 Task: Find connections with filter location Cruz Alta with filter topic #economicswith filter profile language English with filter current company ICICI Bank with filter school Smt.Kashibai Navale college of Engineering with filter industry Retail Art Supplies with filter service category Financial Planning with filter keywords title Preschool Teacher
Action: Mouse moved to (508, 99)
Screenshot: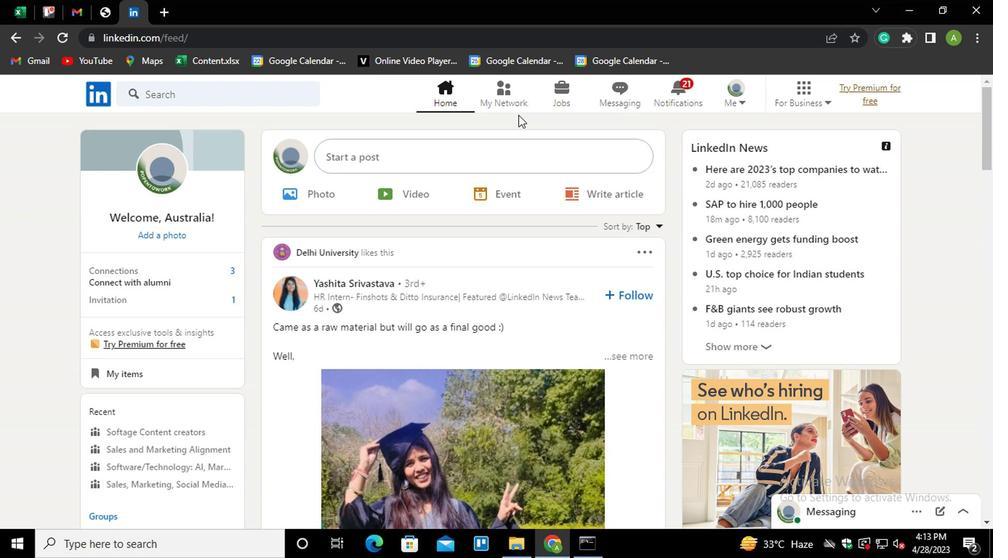 
Action: Mouse pressed left at (508, 99)
Screenshot: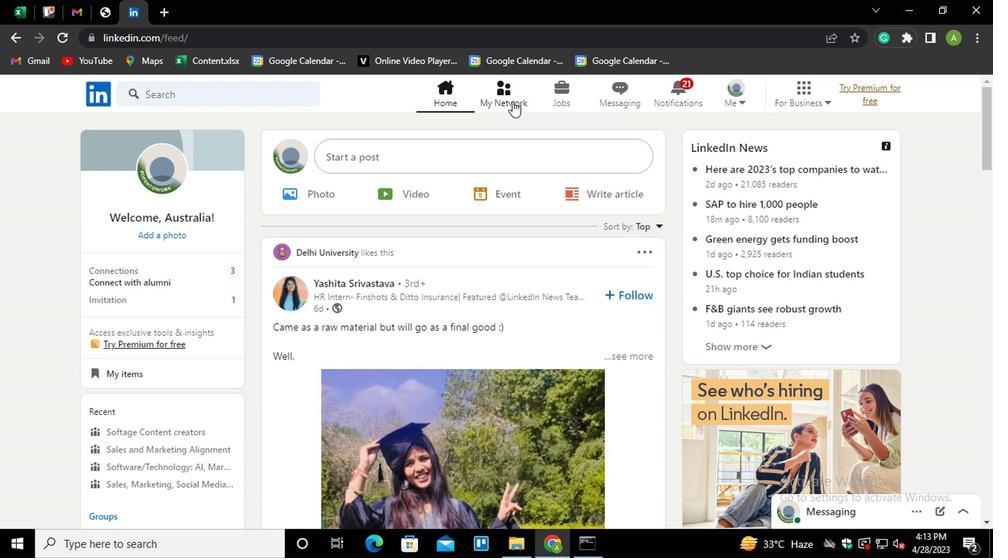 
Action: Mouse moved to (173, 169)
Screenshot: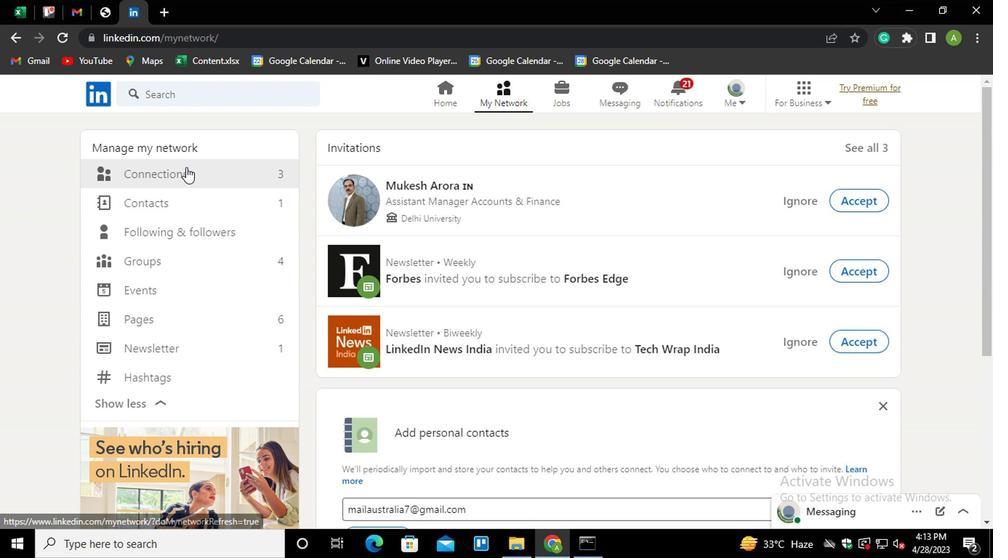 
Action: Mouse pressed left at (173, 169)
Screenshot: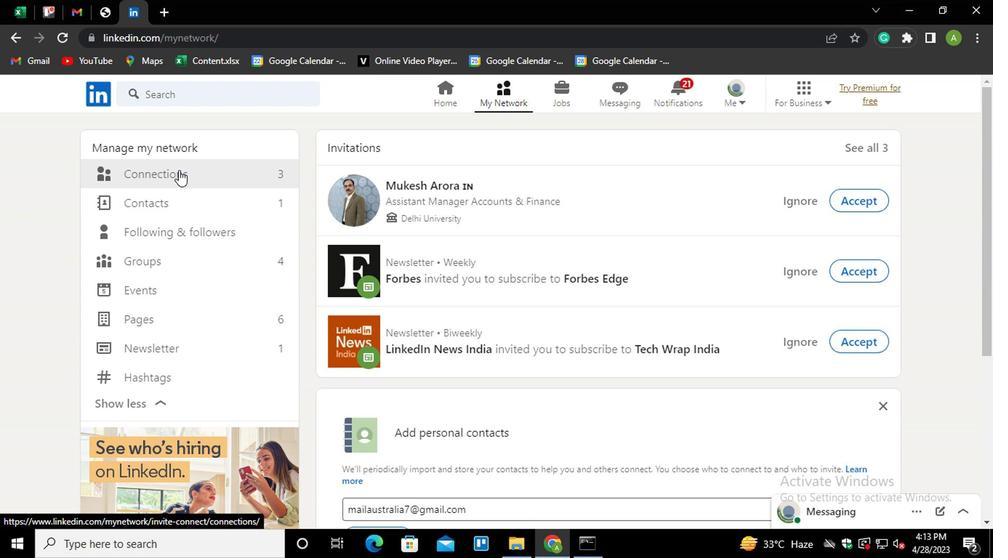 
Action: Mouse moved to (576, 175)
Screenshot: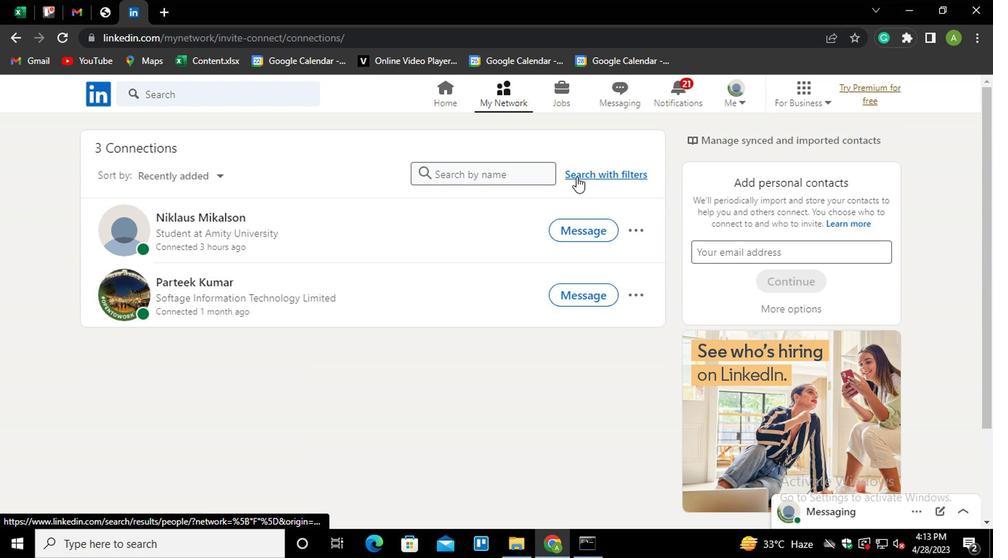 
Action: Mouse pressed left at (576, 175)
Screenshot: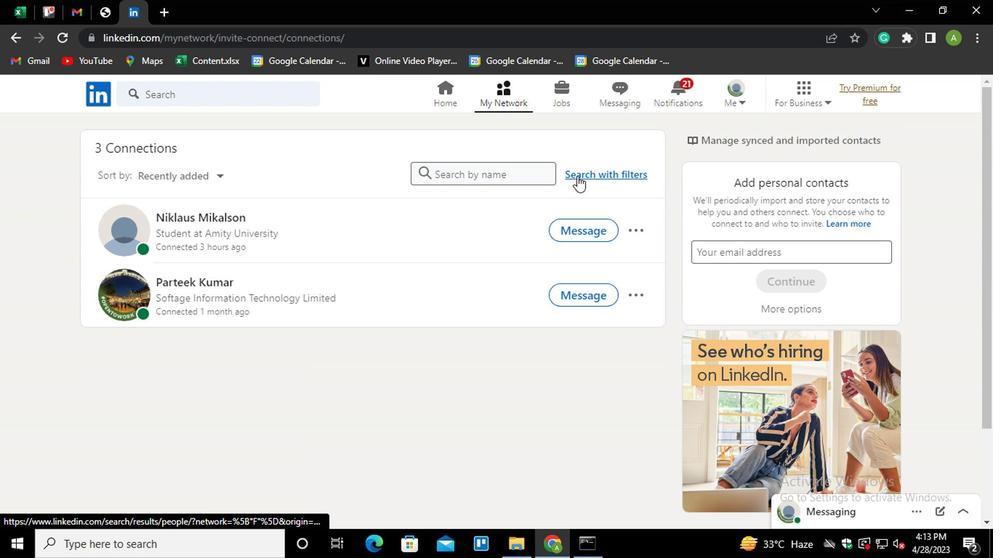
Action: Mouse moved to (541, 134)
Screenshot: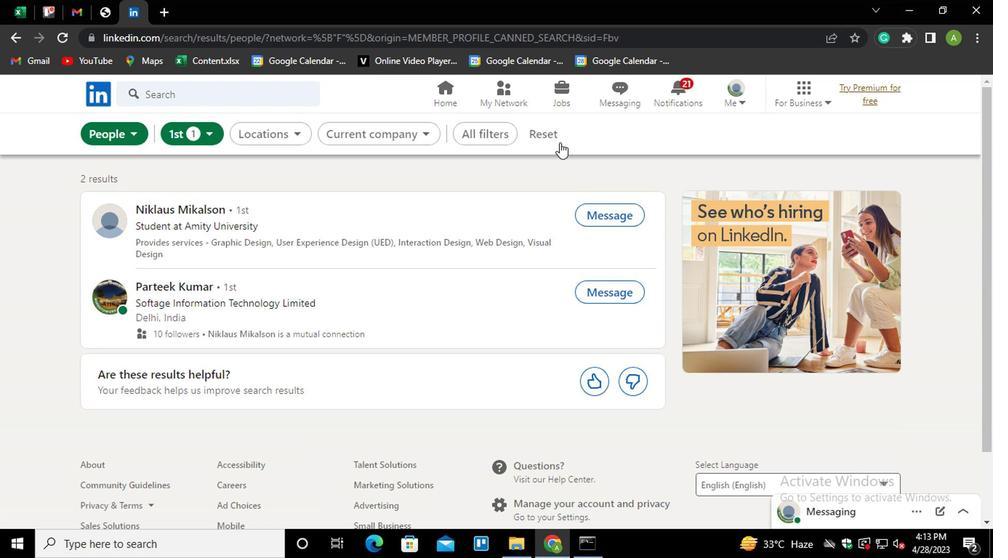 
Action: Mouse pressed left at (541, 134)
Screenshot: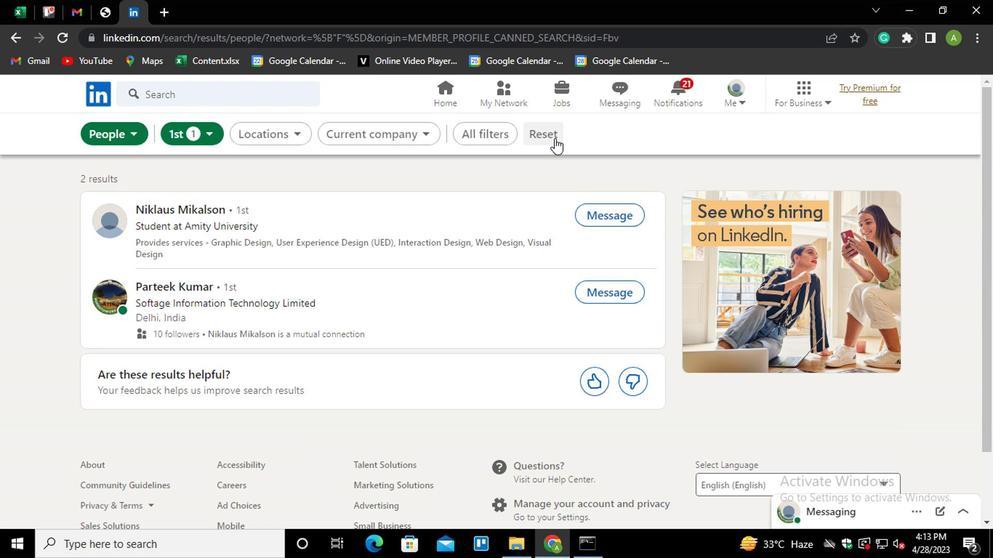
Action: Mouse moved to (499, 126)
Screenshot: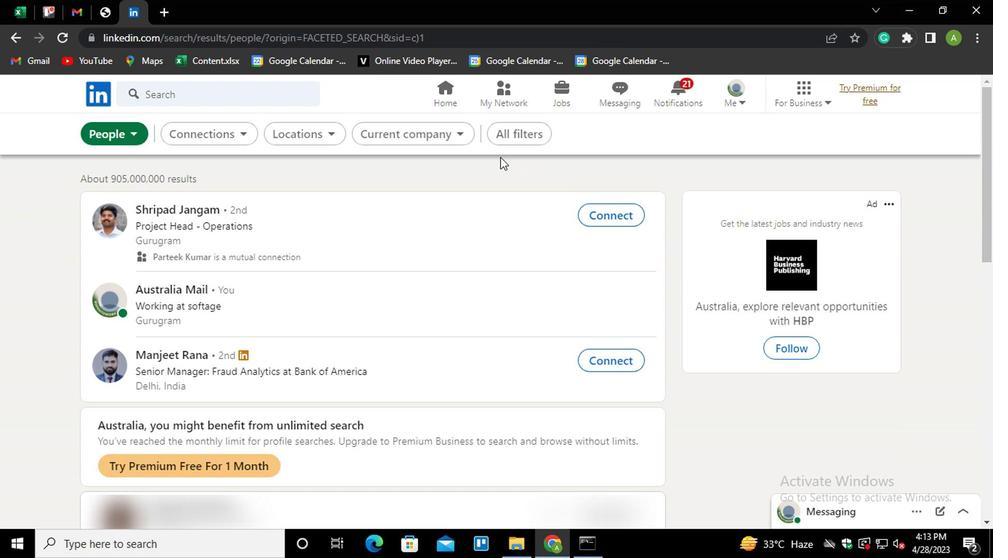 
Action: Mouse pressed left at (499, 126)
Screenshot: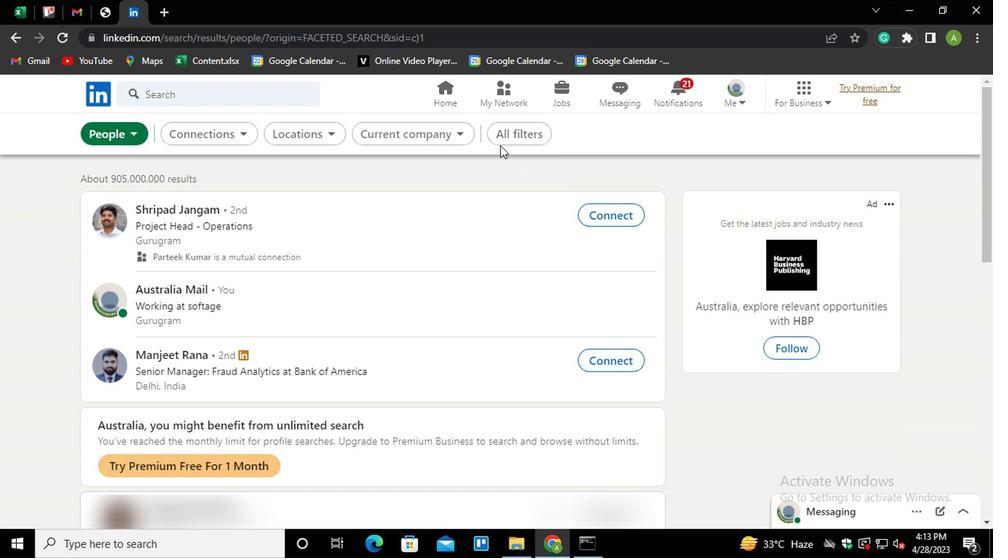 
Action: Mouse moved to (678, 283)
Screenshot: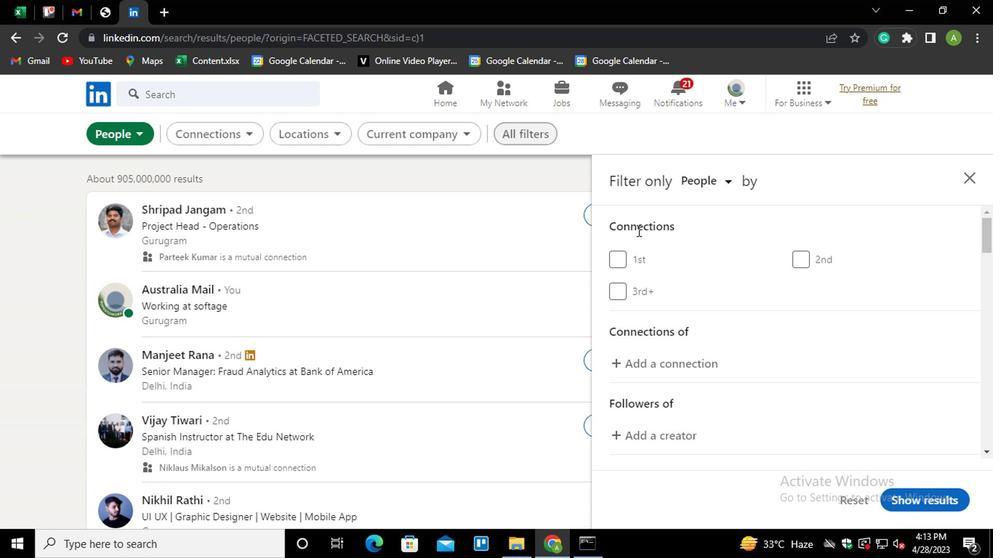 
Action: Mouse scrolled (678, 283) with delta (0, 0)
Screenshot: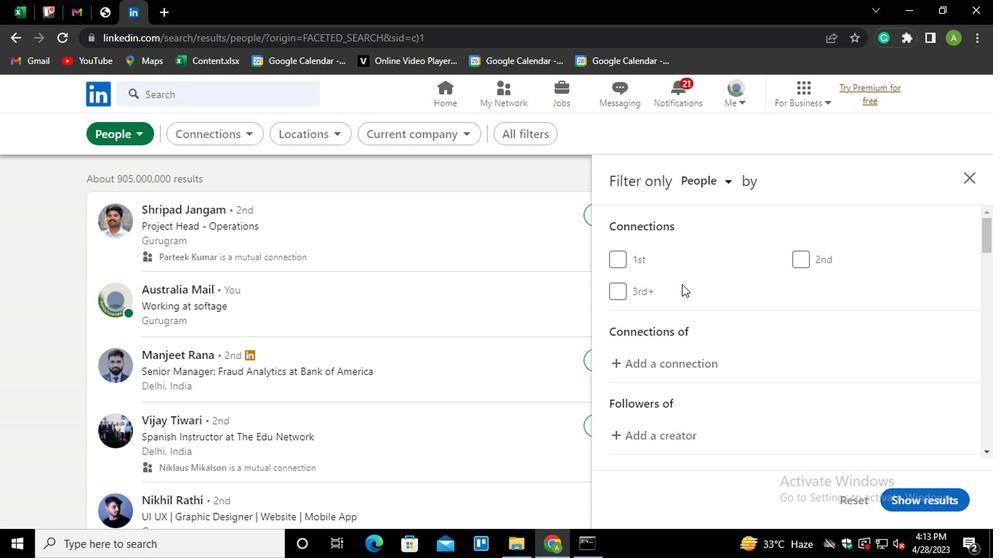 
Action: Mouse scrolled (678, 283) with delta (0, 0)
Screenshot: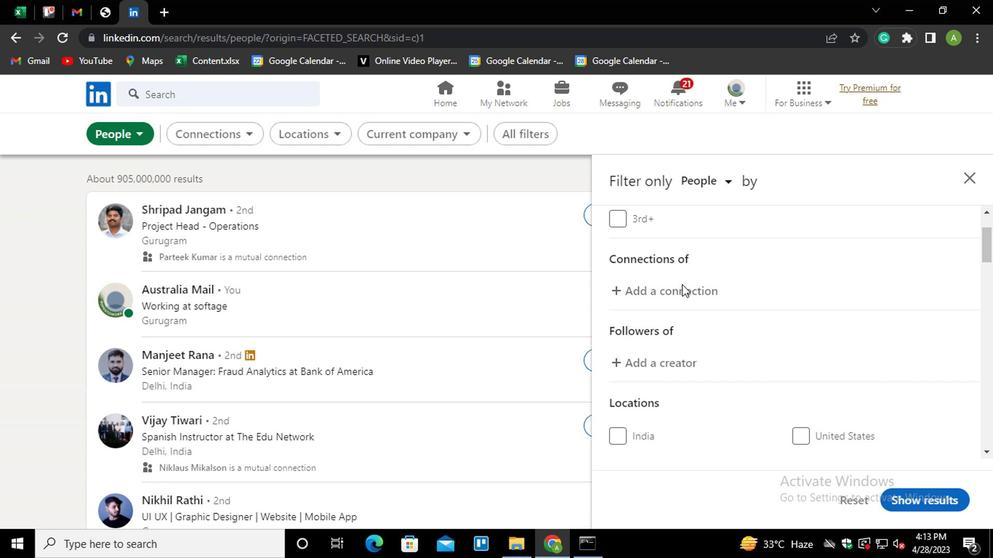 
Action: Mouse scrolled (678, 283) with delta (0, 0)
Screenshot: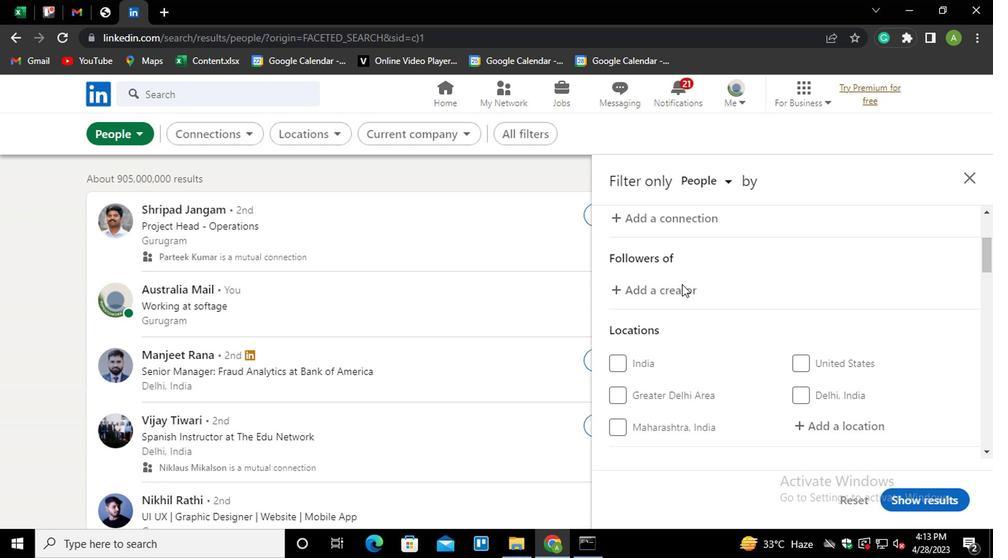 
Action: Mouse scrolled (678, 283) with delta (0, 0)
Screenshot: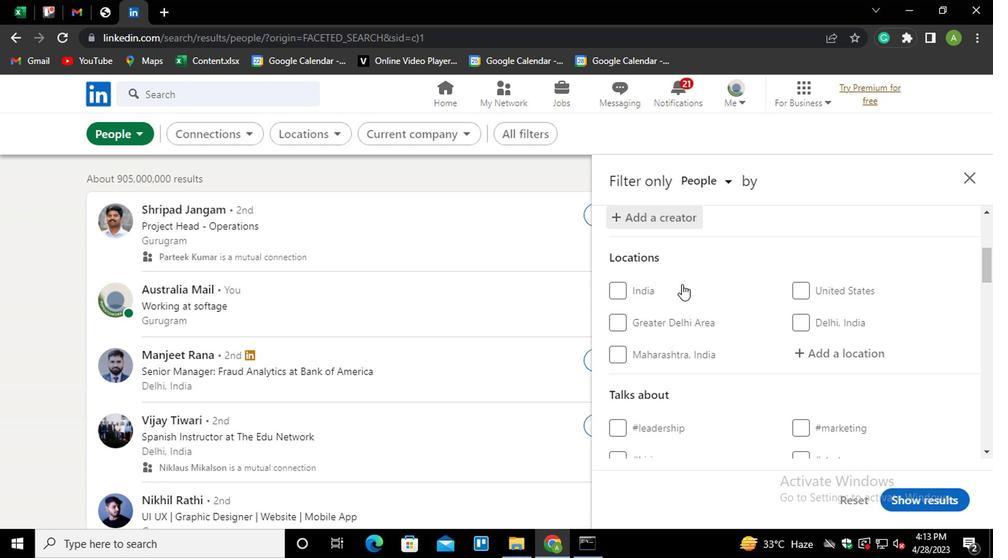 
Action: Mouse moved to (816, 281)
Screenshot: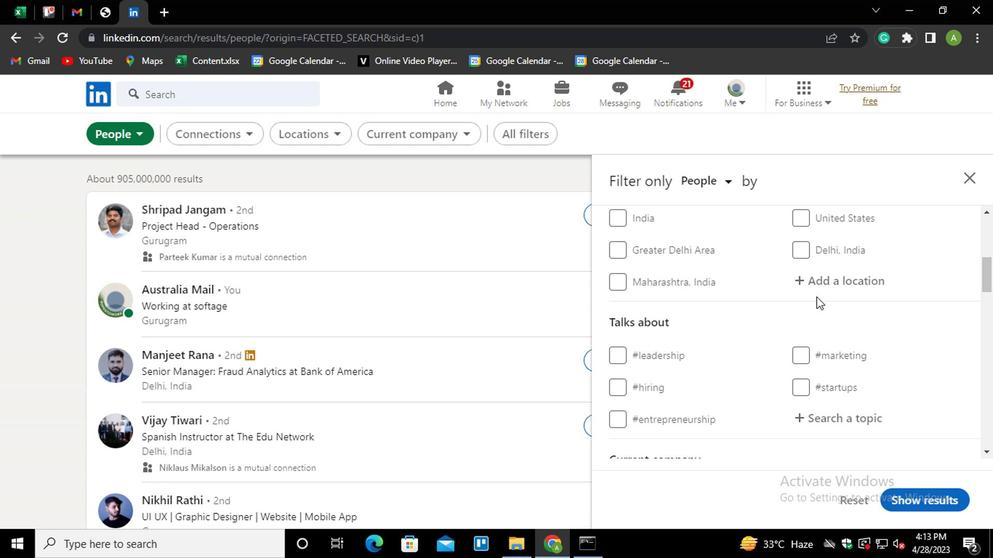 
Action: Mouse pressed left at (816, 281)
Screenshot: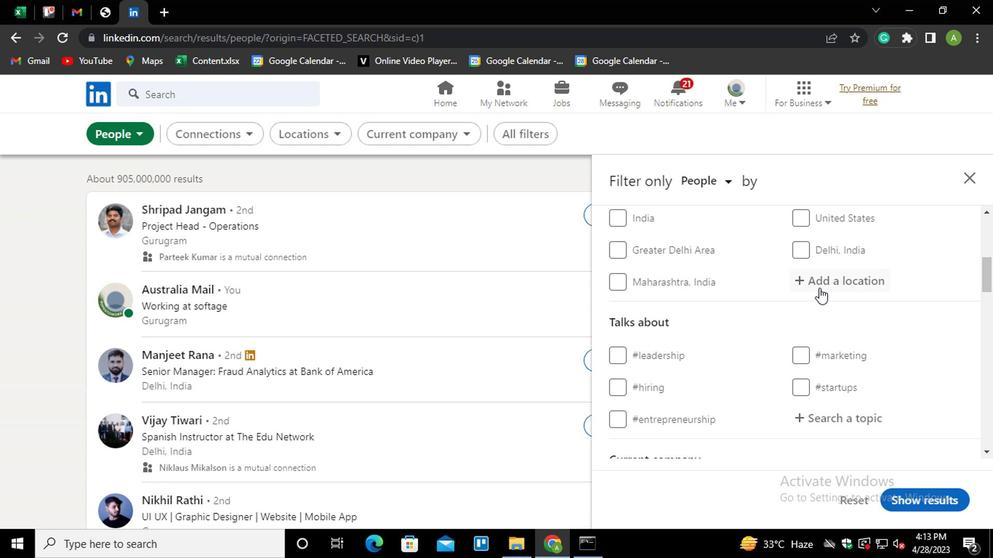 
Action: Mouse moved to (816, 281)
Screenshot: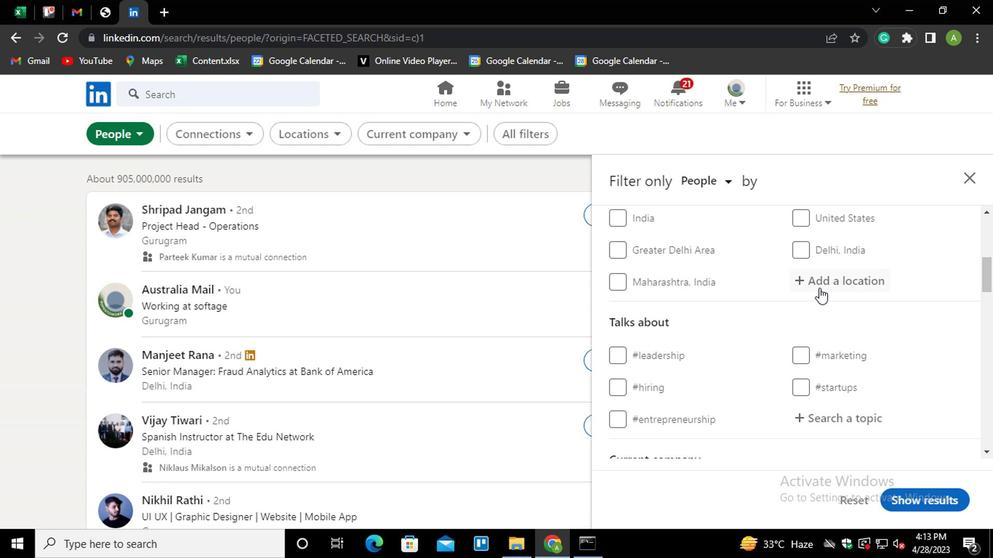
Action: Key pressed <Key.shift>CRUZ<Key.space>ALU<Key.backspace>TA<Key.down><Key.enter>
Screenshot: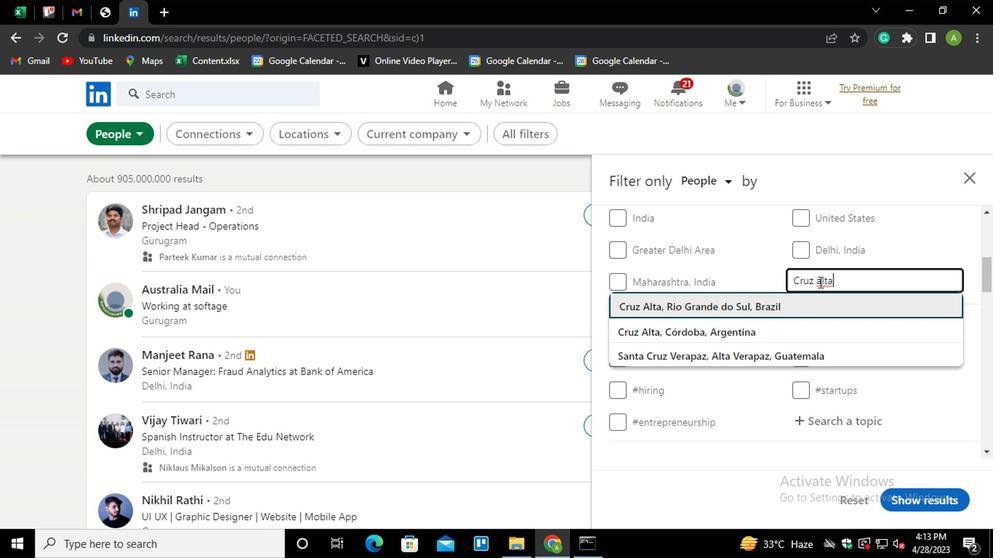 
Action: Mouse scrolled (816, 280) with delta (0, -1)
Screenshot: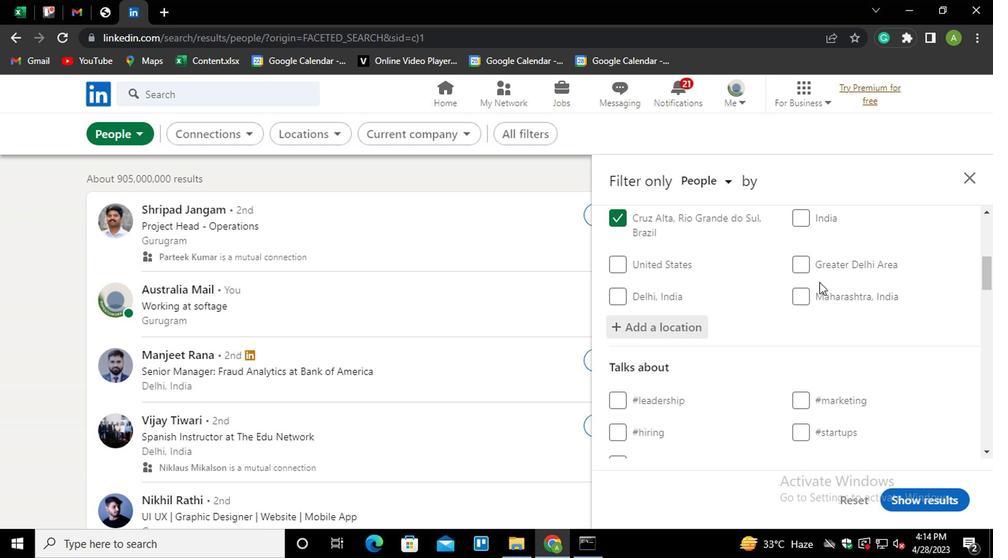 
Action: Mouse moved to (816, 388)
Screenshot: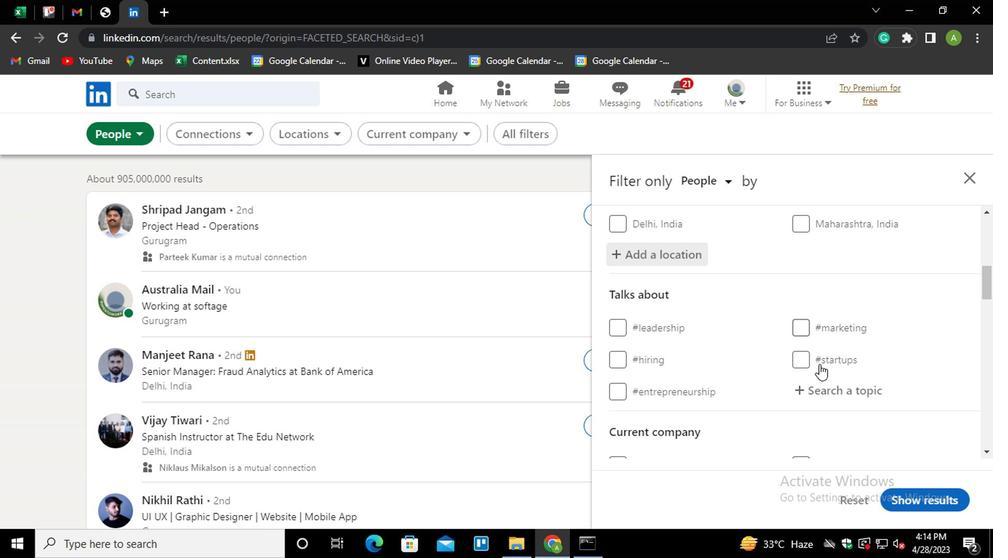 
Action: Mouse pressed left at (816, 388)
Screenshot: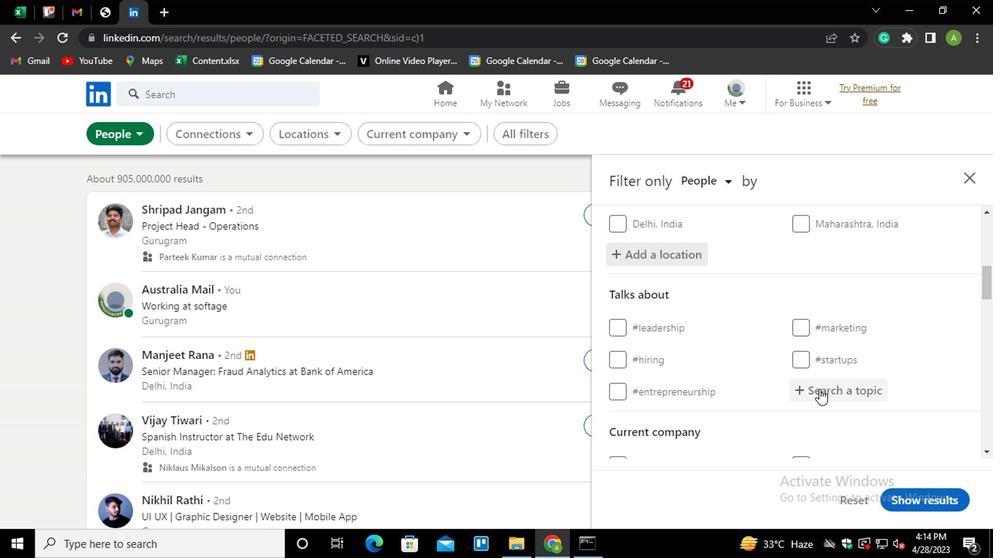 
Action: Key pressed ECONOM<Key.down><Key.down><Key.enter>
Screenshot: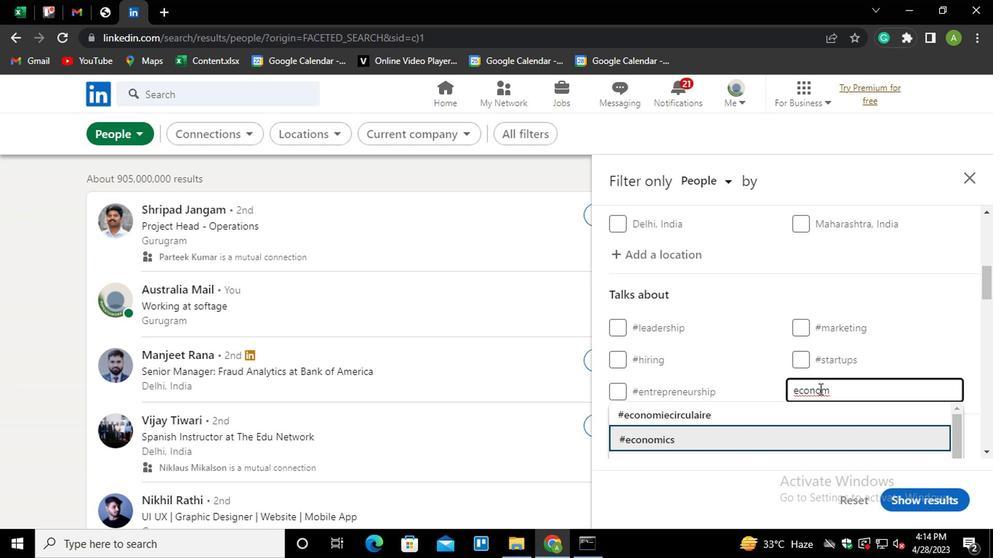 
Action: Mouse scrolled (816, 387) with delta (0, -1)
Screenshot: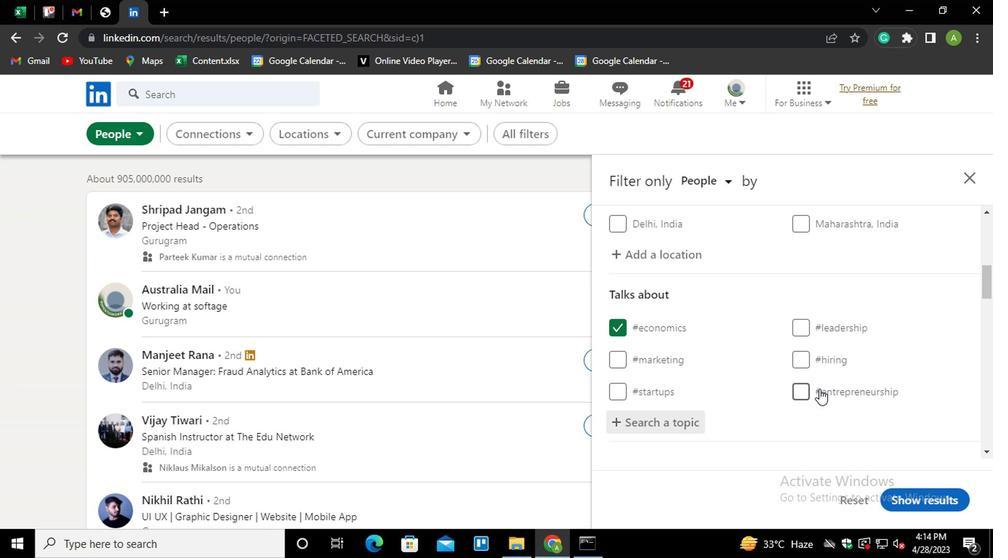 
Action: Mouse scrolled (816, 387) with delta (0, -1)
Screenshot: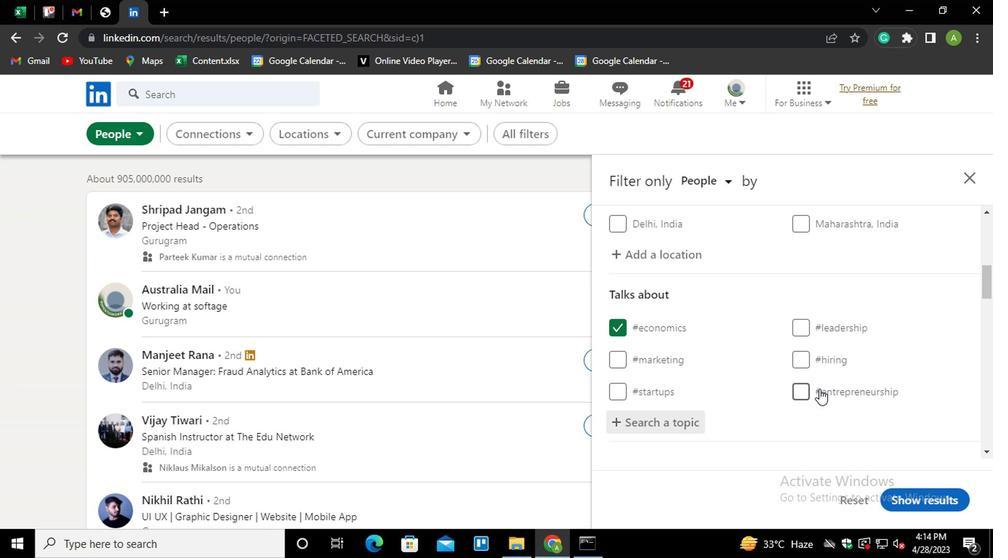 
Action: Mouse scrolled (816, 387) with delta (0, -1)
Screenshot: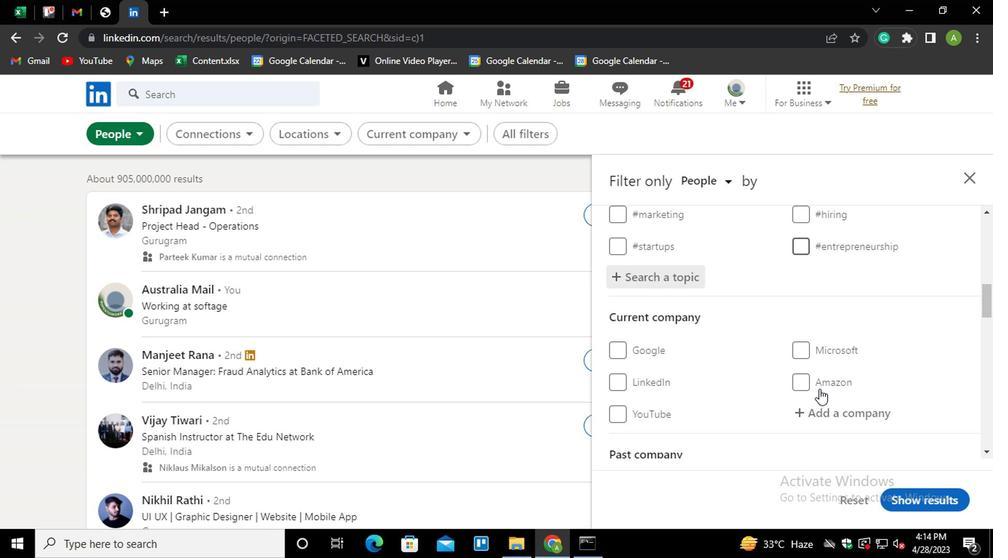 
Action: Mouse scrolled (816, 387) with delta (0, -1)
Screenshot: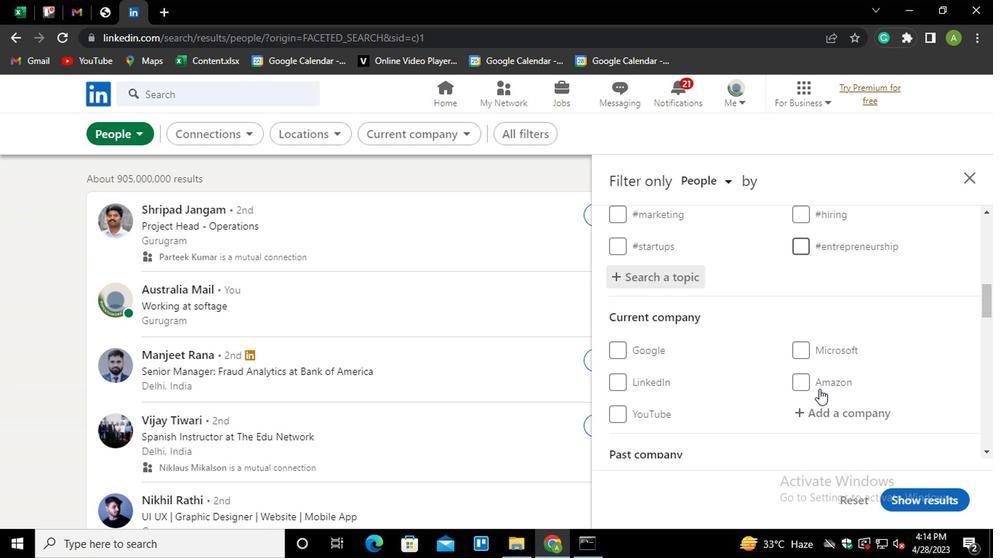 
Action: Mouse scrolled (816, 387) with delta (0, -1)
Screenshot: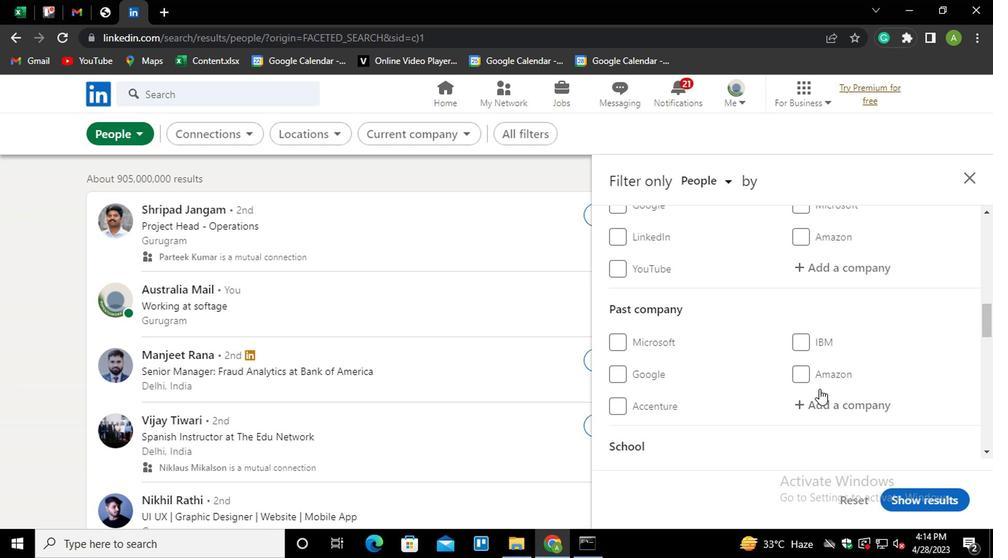 
Action: Mouse scrolled (816, 387) with delta (0, -1)
Screenshot: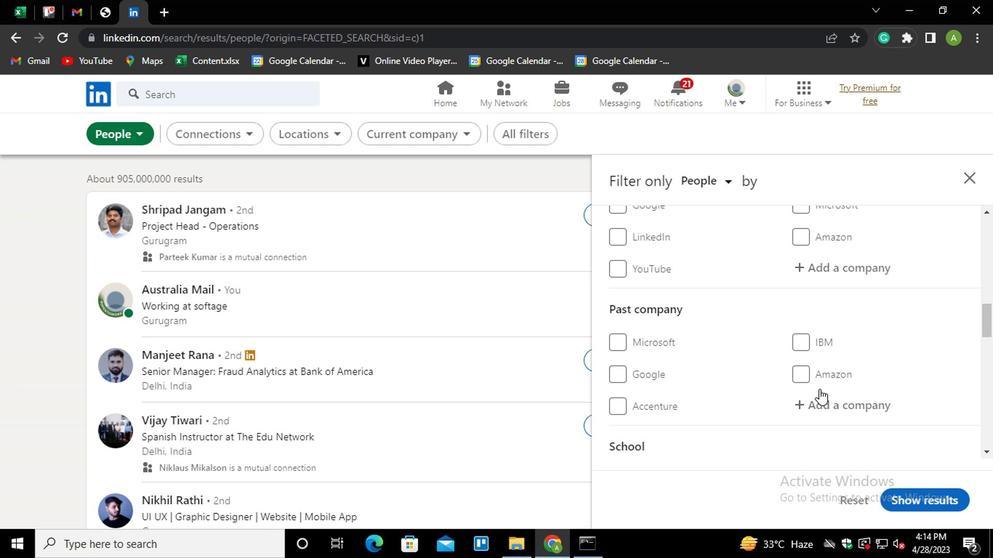 
Action: Mouse scrolled (816, 387) with delta (0, -1)
Screenshot: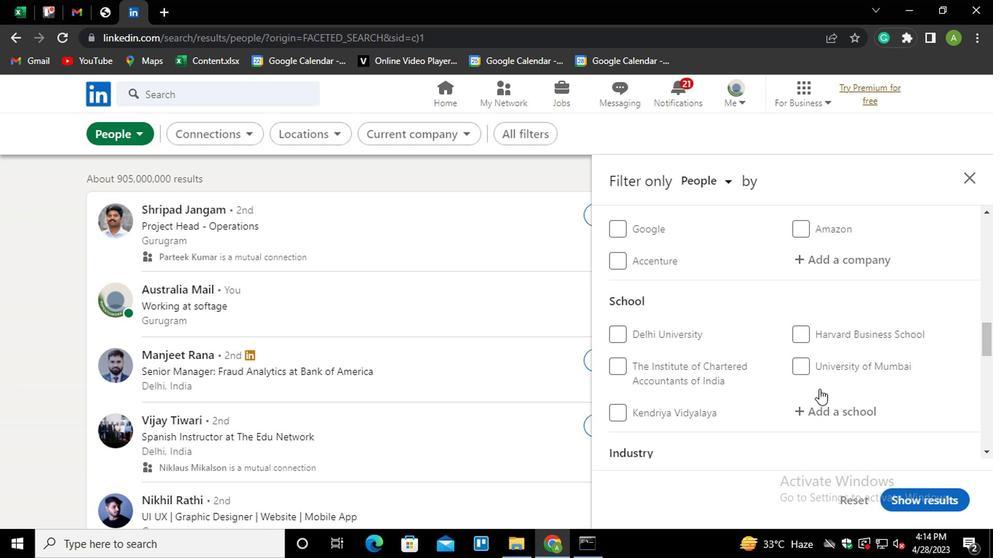 
Action: Mouse scrolled (816, 387) with delta (0, -1)
Screenshot: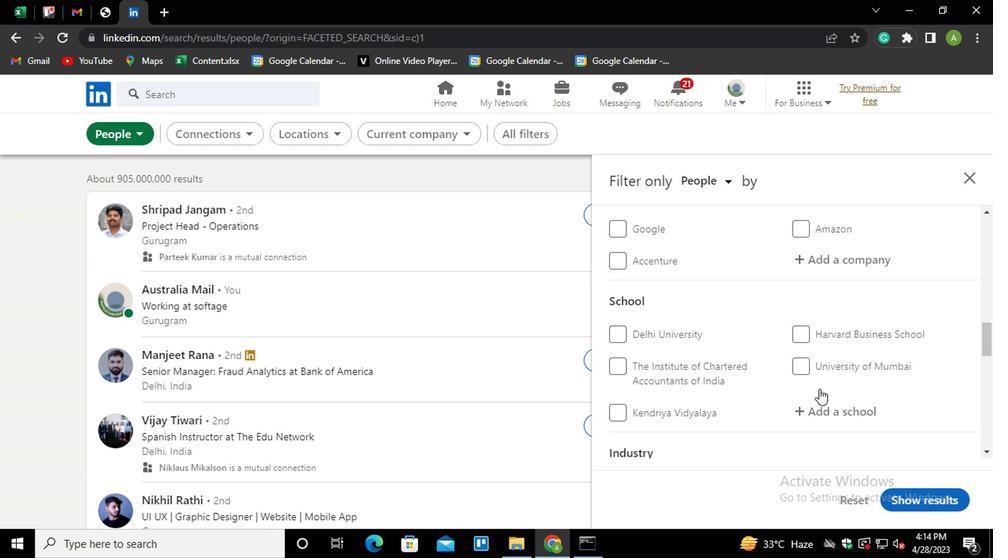 
Action: Mouse scrolled (816, 387) with delta (0, -1)
Screenshot: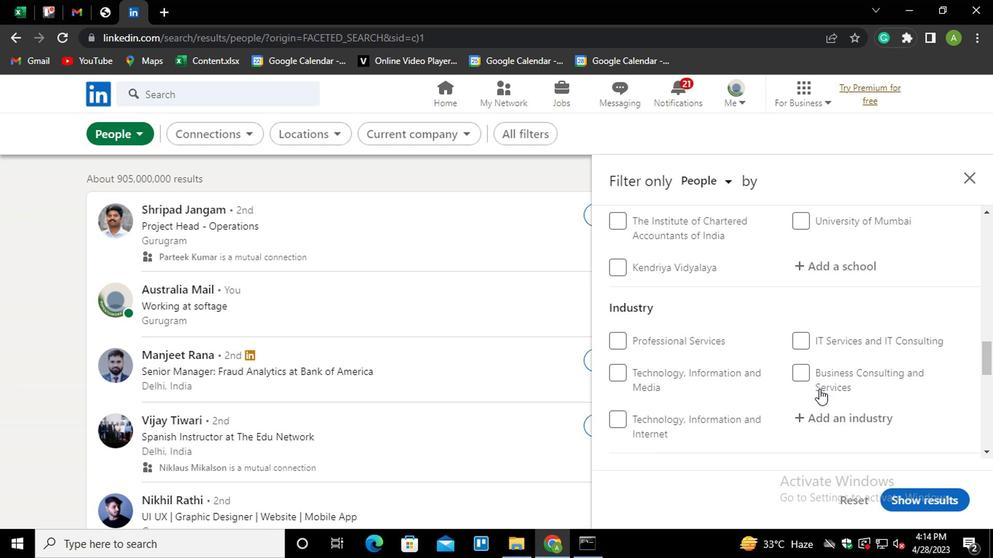 
Action: Mouse scrolled (816, 387) with delta (0, -1)
Screenshot: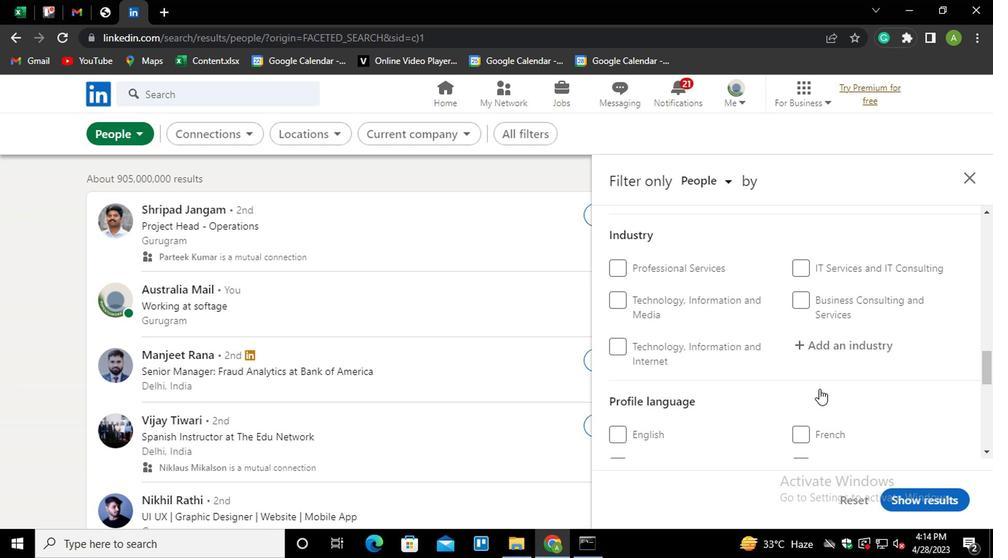 
Action: Mouse moved to (650, 356)
Screenshot: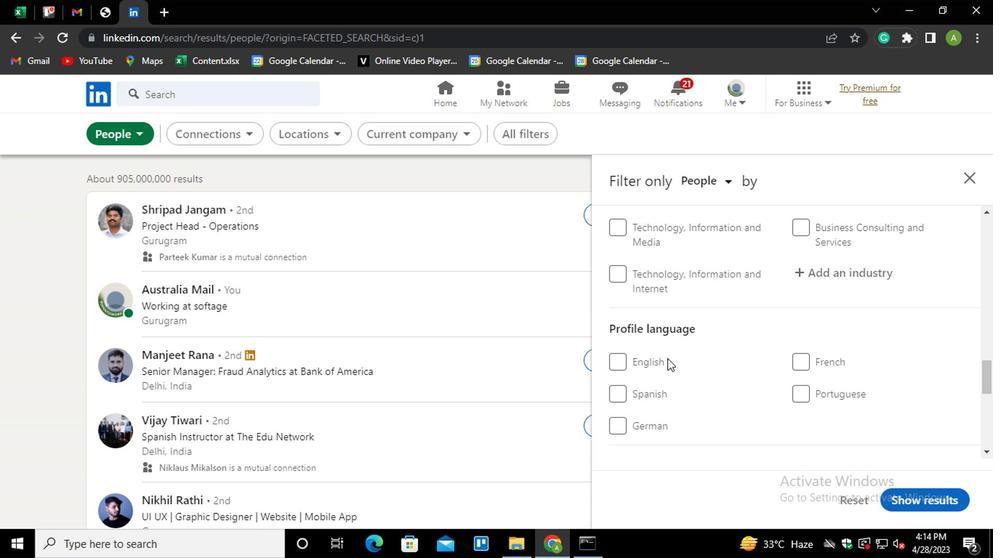 
Action: Mouse pressed left at (650, 356)
Screenshot: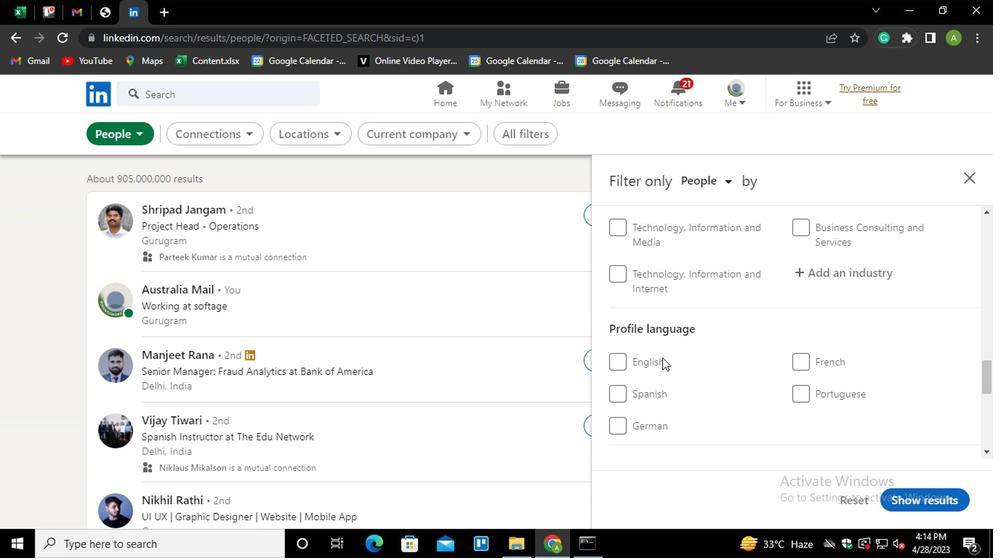 
Action: Mouse moved to (692, 355)
Screenshot: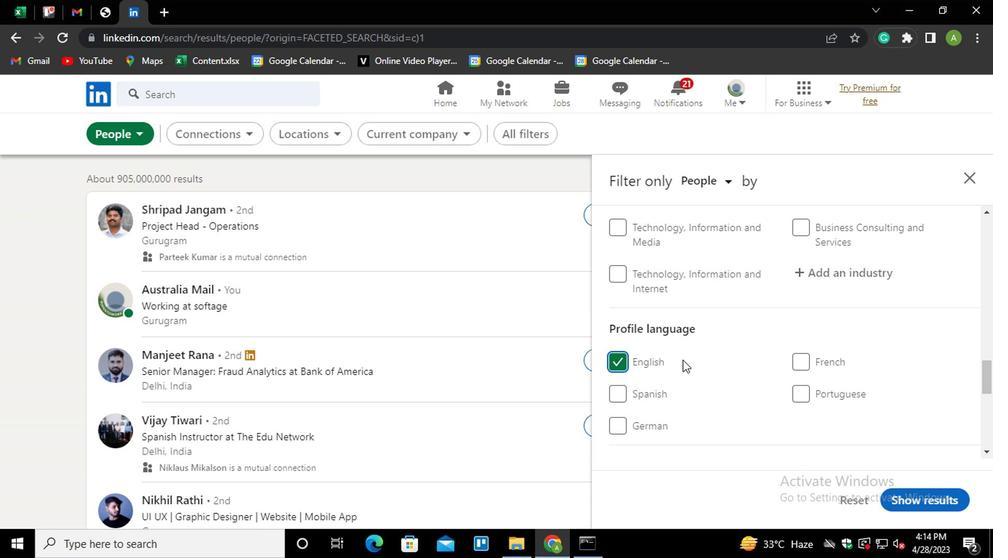 
Action: Mouse scrolled (692, 356) with delta (0, 0)
Screenshot: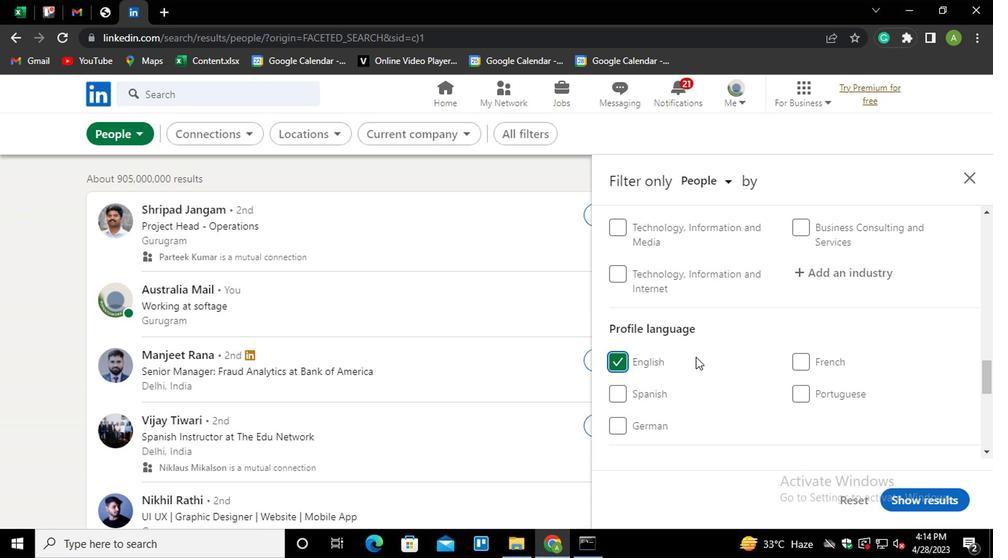 
Action: Mouse moved to (693, 355)
Screenshot: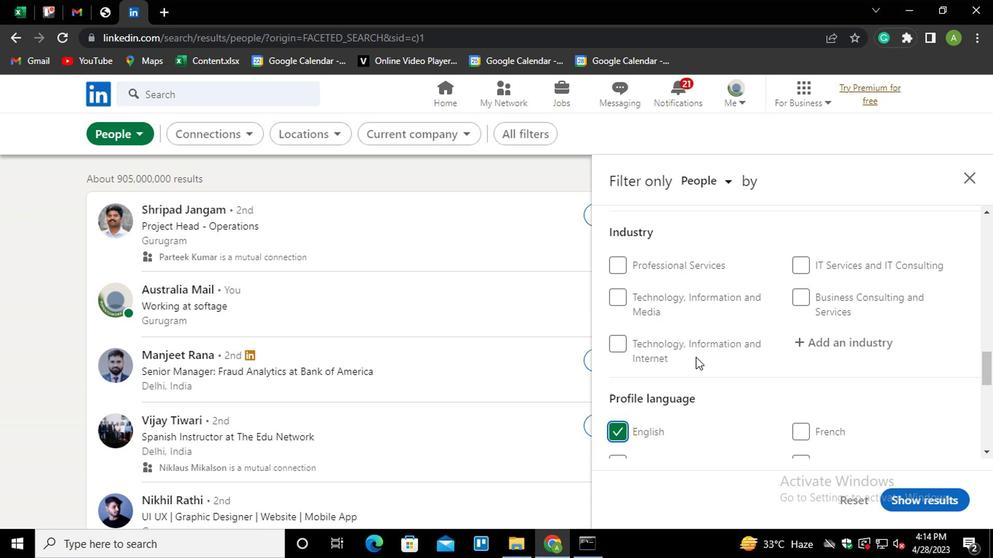 
Action: Mouse scrolled (693, 355) with delta (0, 0)
Screenshot: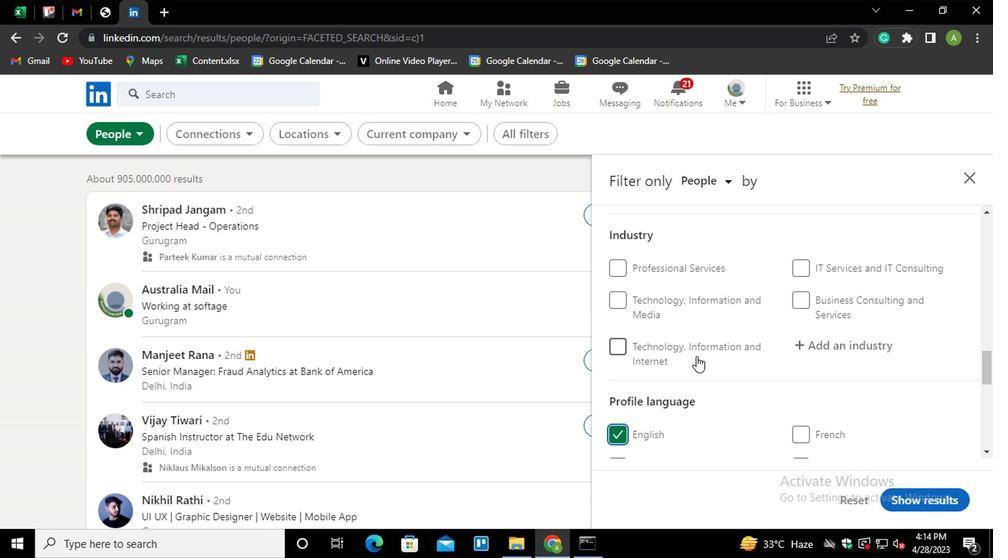 
Action: Mouse scrolled (693, 355) with delta (0, 0)
Screenshot: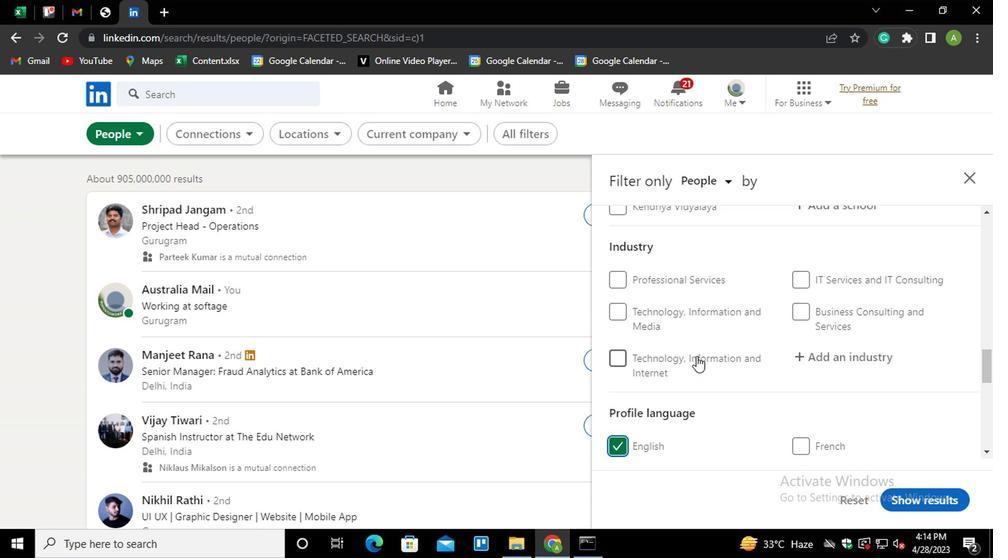 
Action: Mouse scrolled (693, 355) with delta (0, 0)
Screenshot: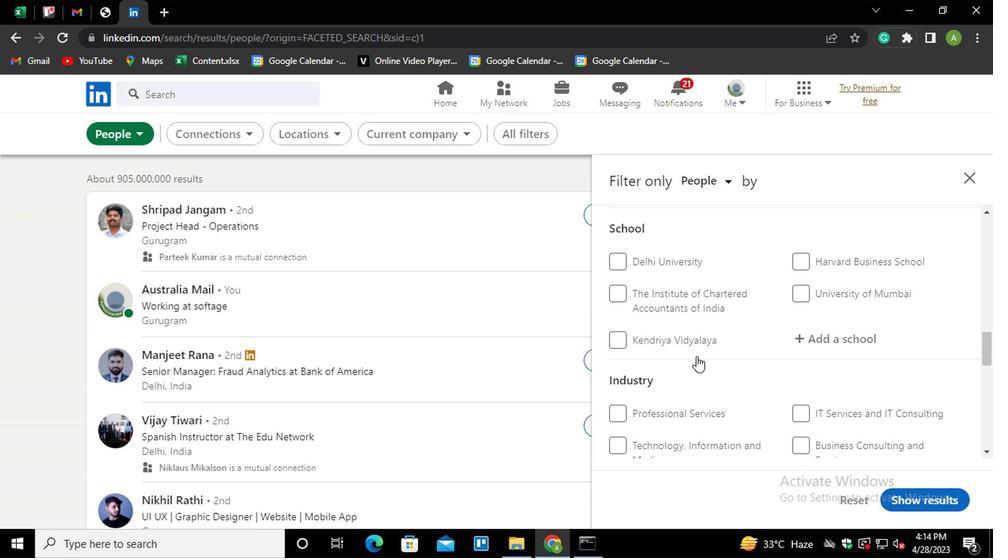 
Action: Mouse scrolled (693, 355) with delta (0, 0)
Screenshot: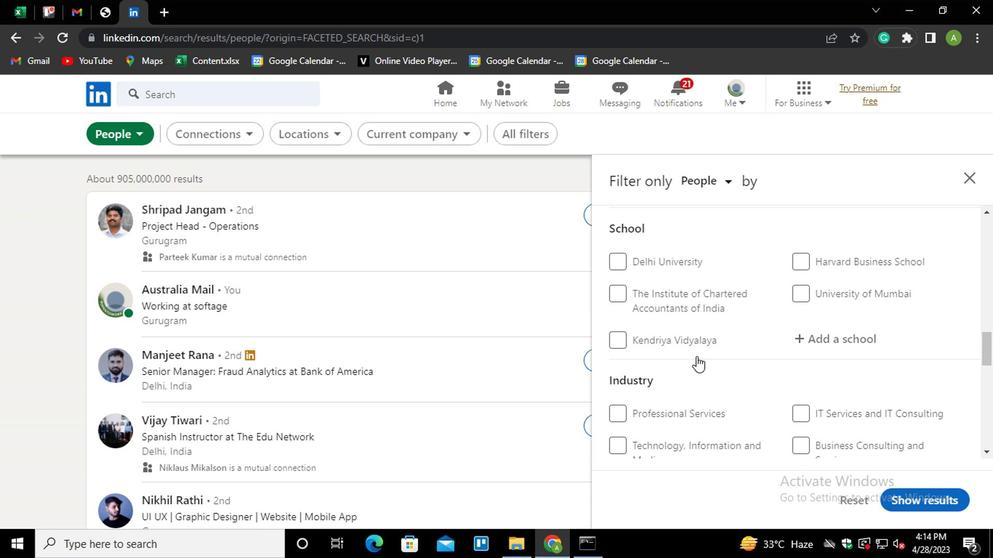 
Action: Mouse scrolled (693, 355) with delta (0, 0)
Screenshot: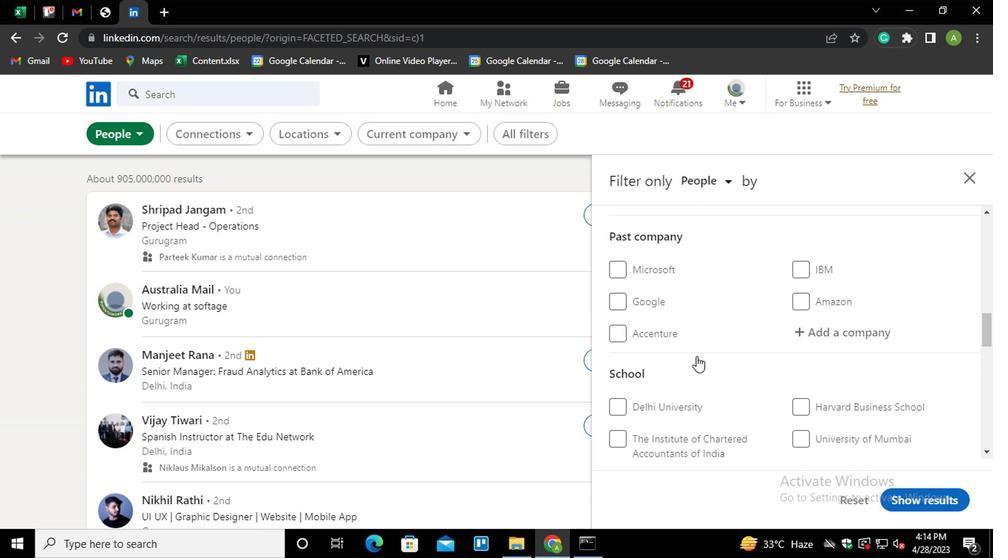 
Action: Mouse scrolled (693, 355) with delta (0, 0)
Screenshot: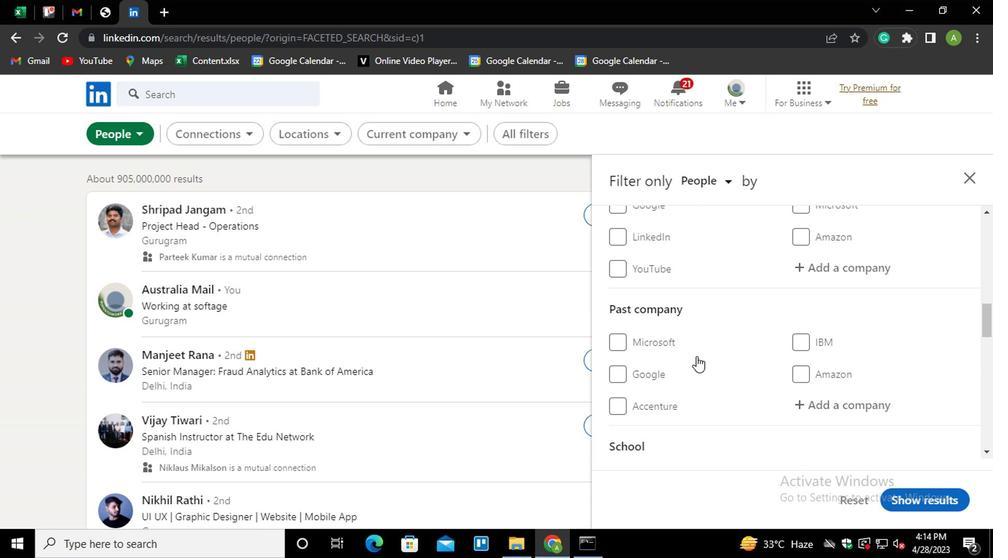
Action: Mouse moved to (813, 334)
Screenshot: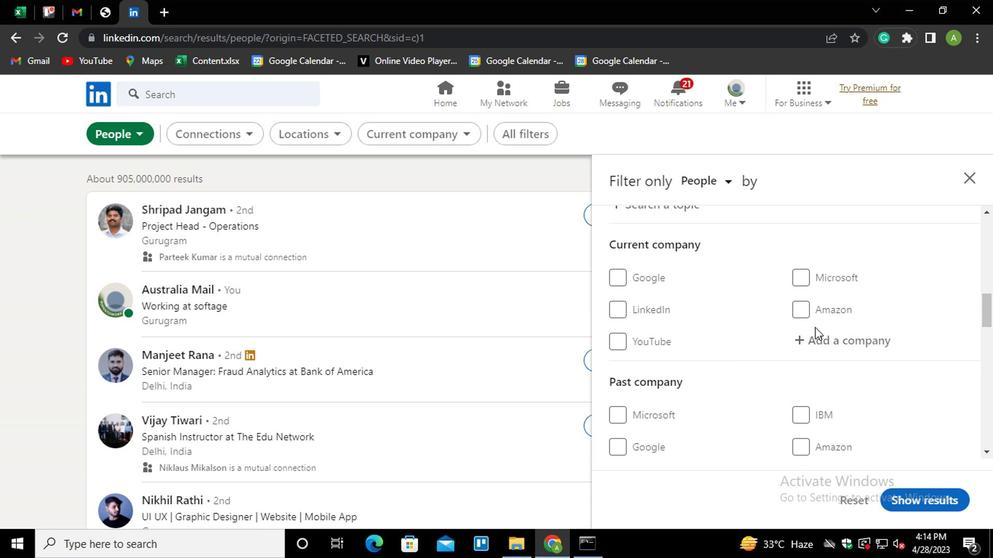 
Action: Mouse pressed left at (813, 334)
Screenshot: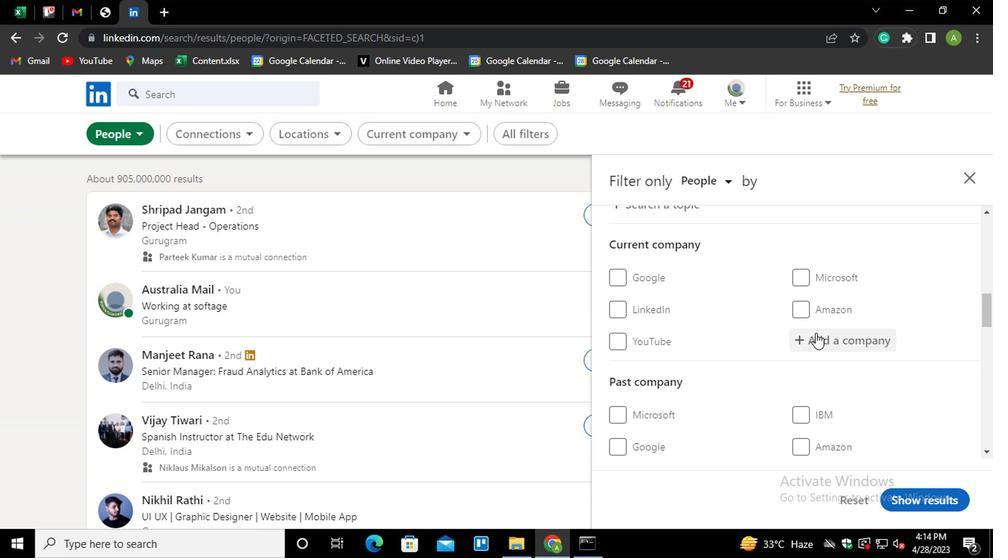 
Action: Key pressed <Key.shift>ICICI<Key.down><Key.enter>
Screenshot: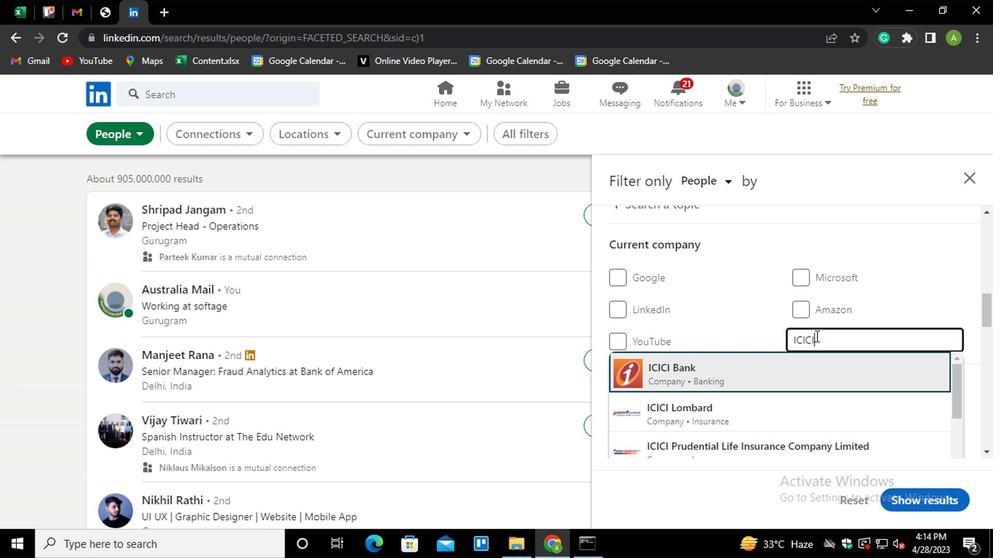 
Action: Mouse scrolled (813, 334) with delta (0, 0)
Screenshot: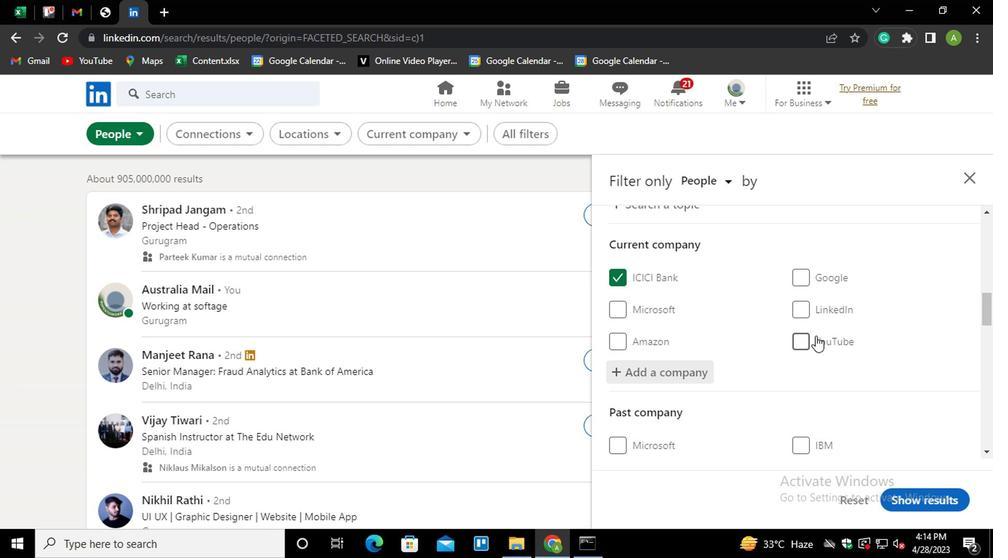 
Action: Mouse scrolled (813, 334) with delta (0, 0)
Screenshot: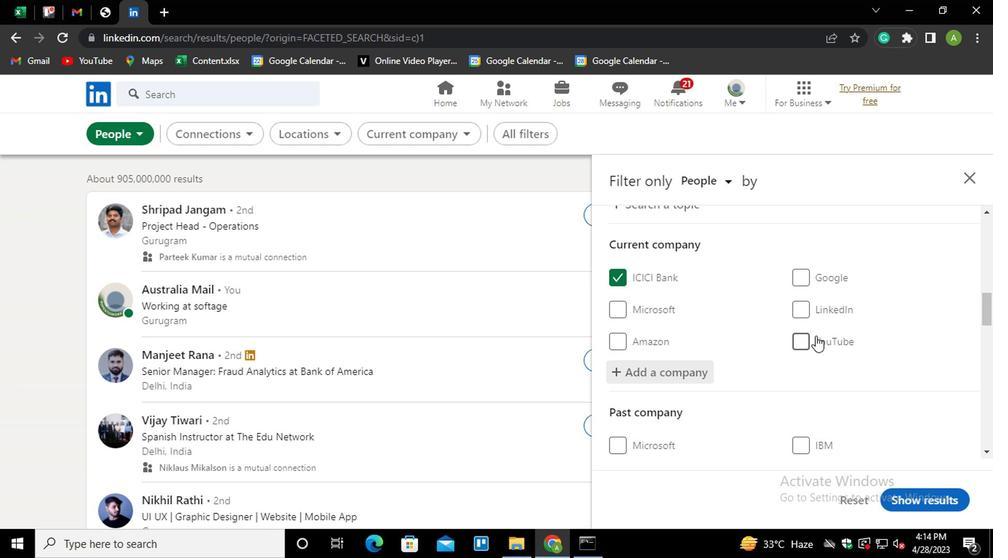 
Action: Mouse scrolled (813, 334) with delta (0, 0)
Screenshot: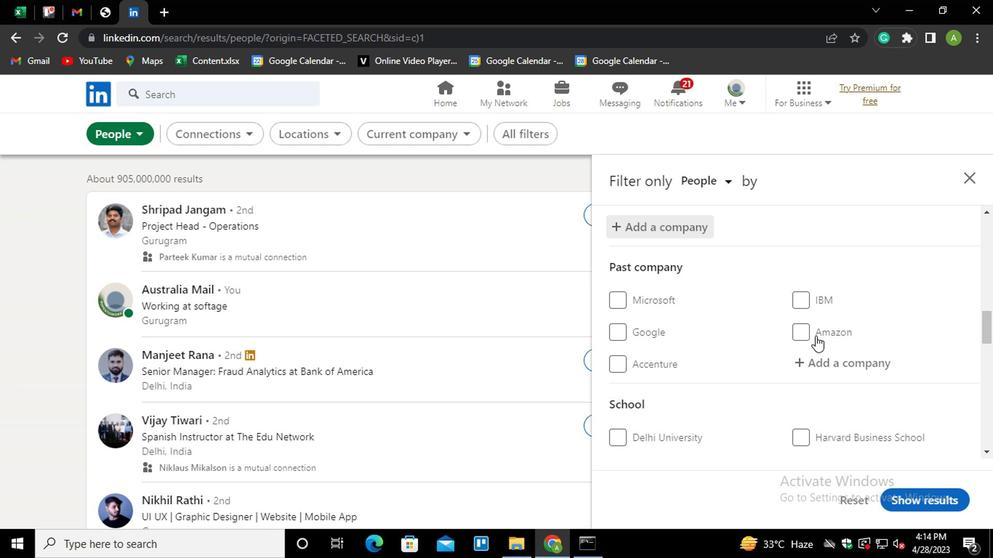 
Action: Mouse scrolled (813, 334) with delta (0, 0)
Screenshot: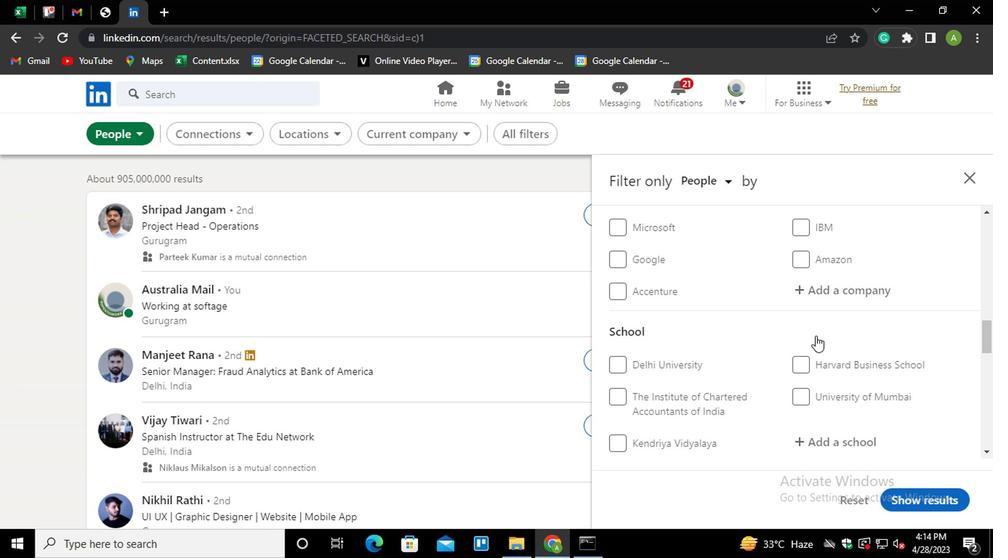 
Action: Mouse scrolled (813, 334) with delta (0, 0)
Screenshot: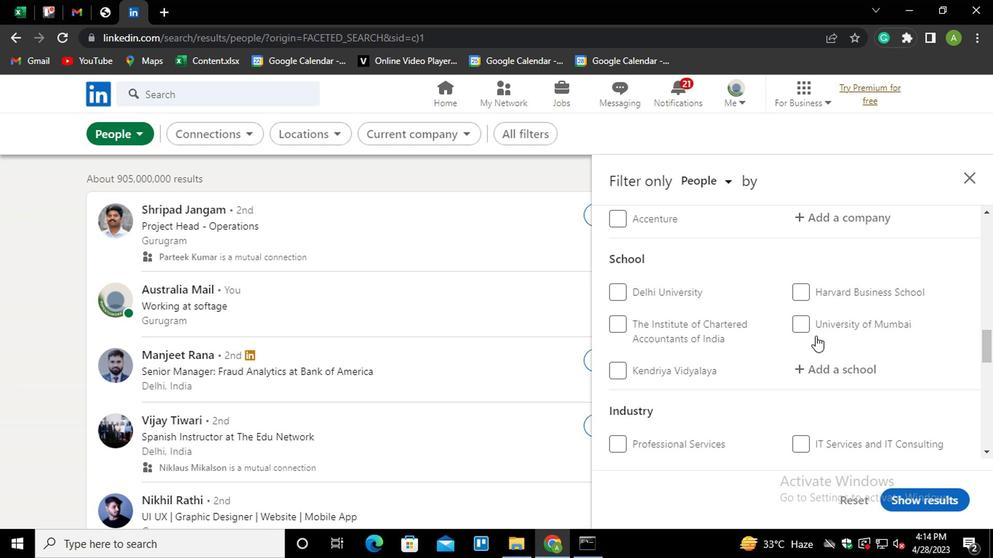 
Action: Mouse scrolled (813, 334) with delta (0, 0)
Screenshot: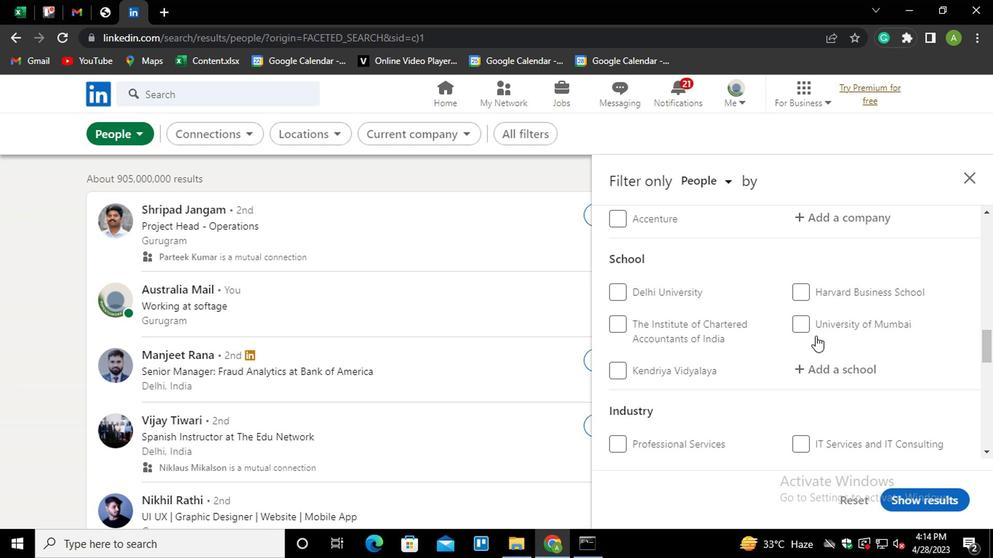 
Action: Mouse moved to (805, 223)
Screenshot: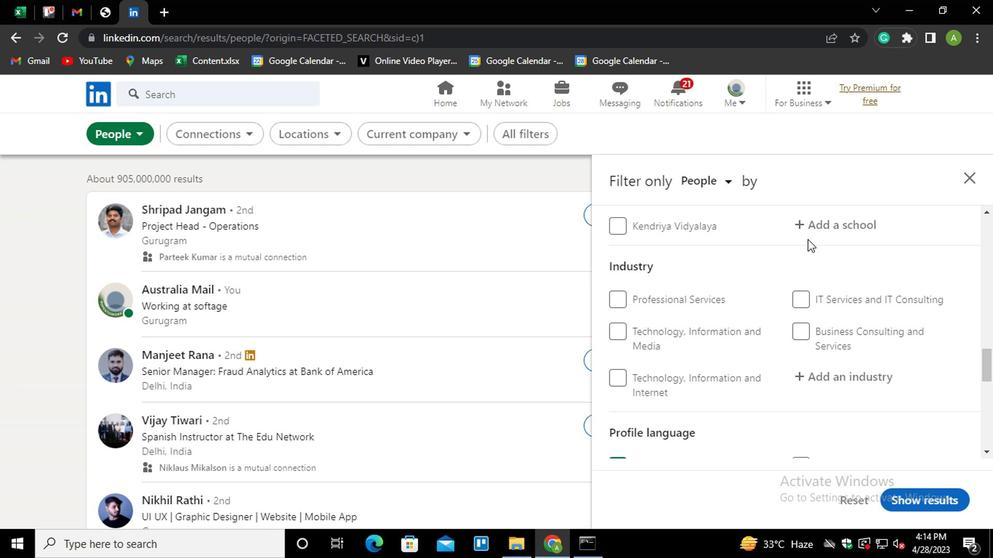 
Action: Mouse pressed left at (805, 223)
Screenshot: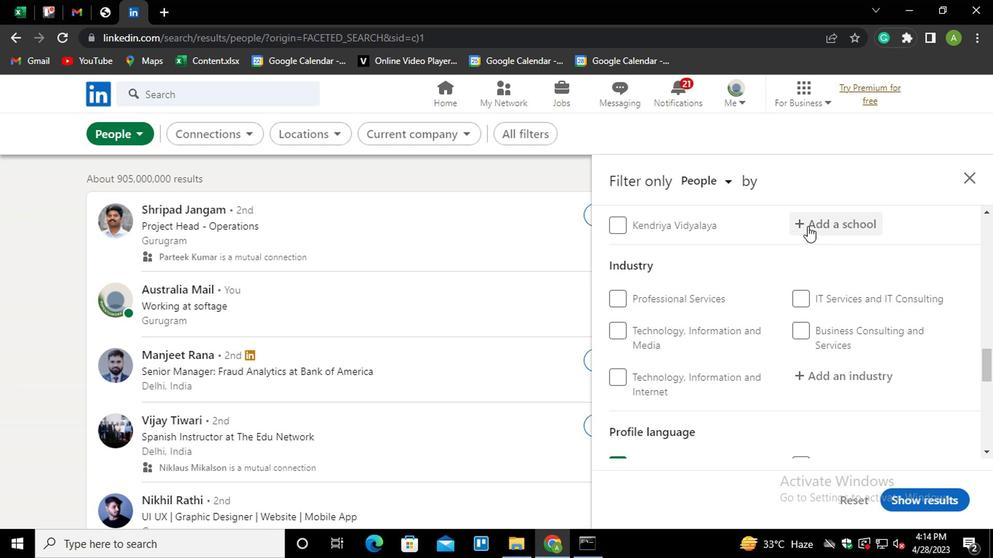 
Action: Key pressed <Key.shift><Key.shift><Key.shift><Key.shift><Key.shift><Key.shift><Key.shift><Key.shift>SMT.KASH<Key.down><Key.enter>
Screenshot: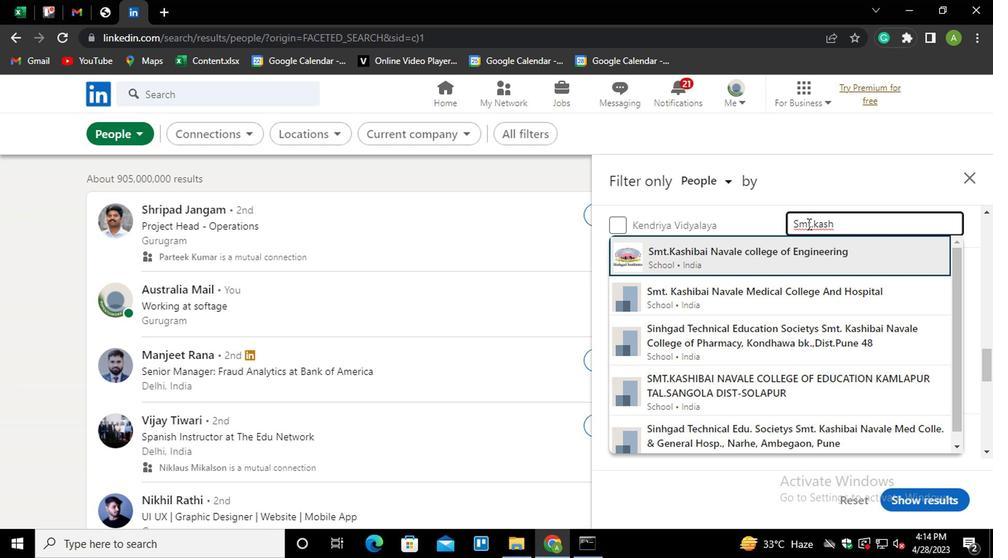 
Action: Mouse scrolled (805, 222) with delta (0, -1)
Screenshot: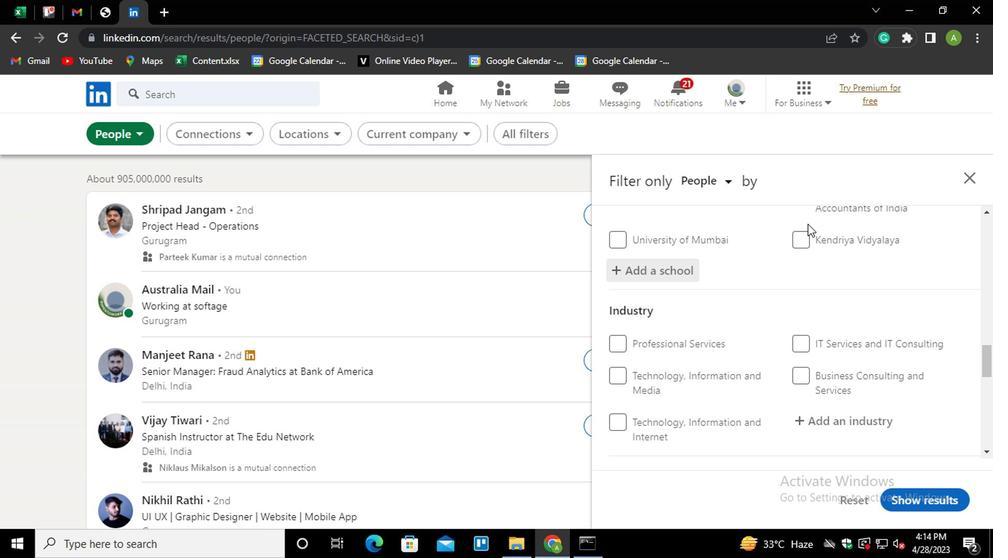 
Action: Mouse scrolled (805, 222) with delta (0, -1)
Screenshot: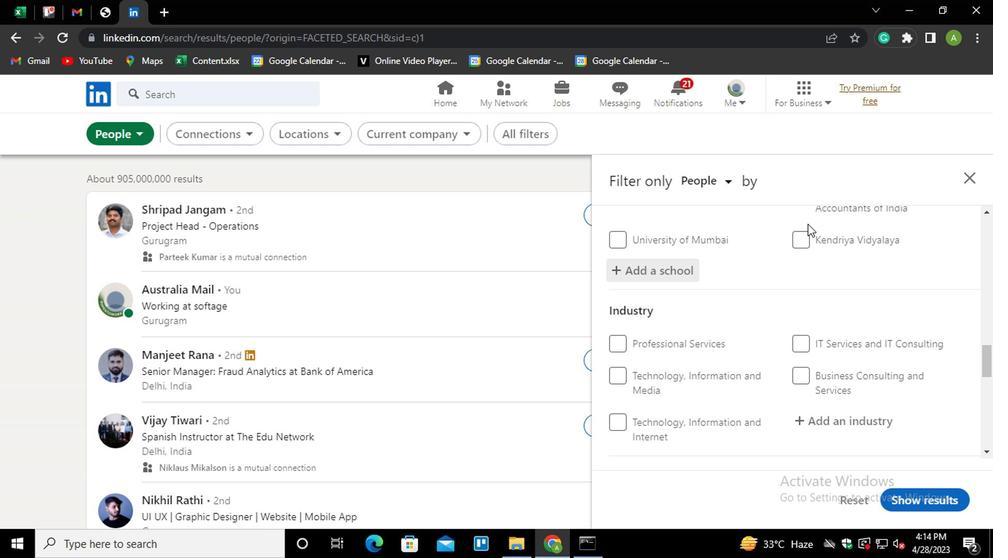 
Action: Mouse moved to (825, 276)
Screenshot: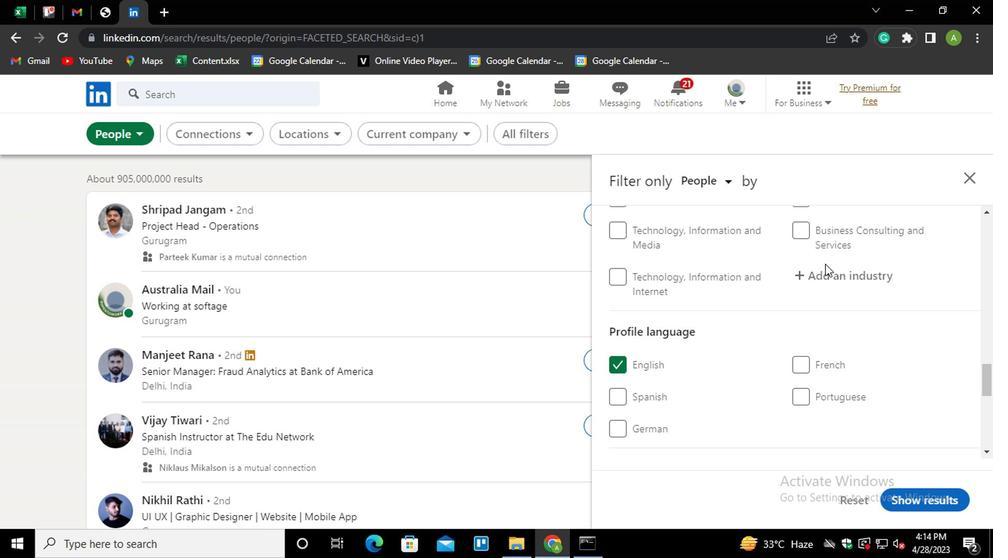 
Action: Mouse pressed left at (825, 276)
Screenshot: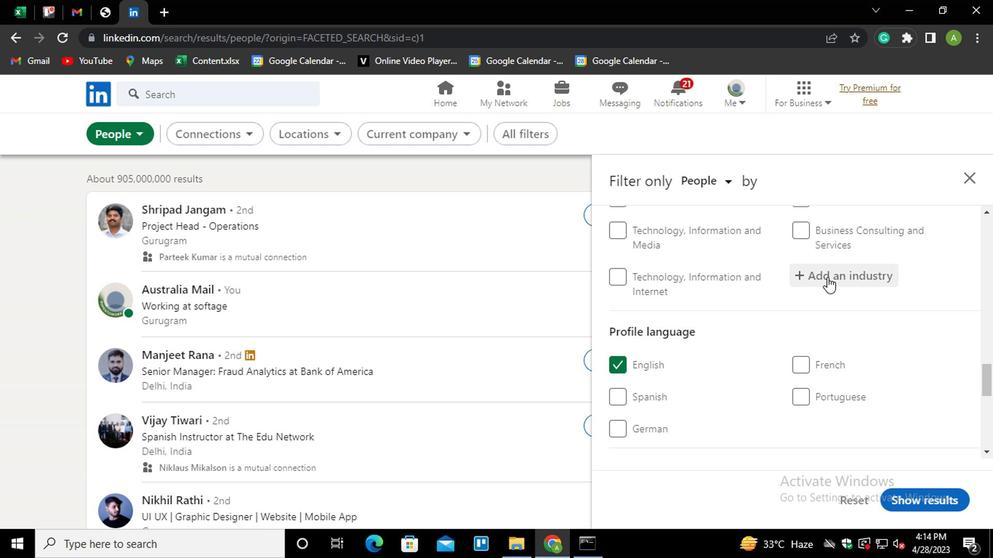
Action: Key pressed <Key.shift>RETAIL<Key.space>AR<Key.down><Key.enter>
Screenshot: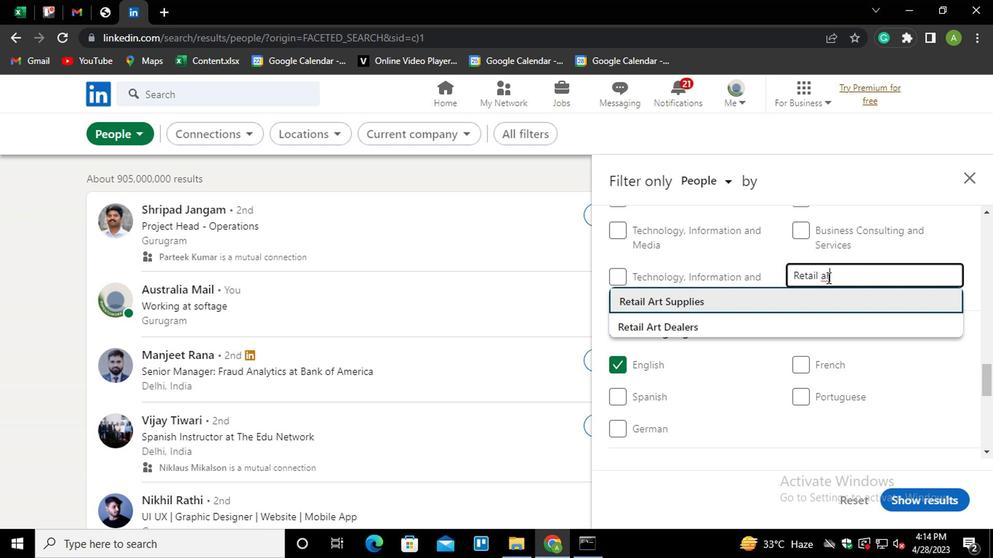 
Action: Mouse moved to (825, 277)
Screenshot: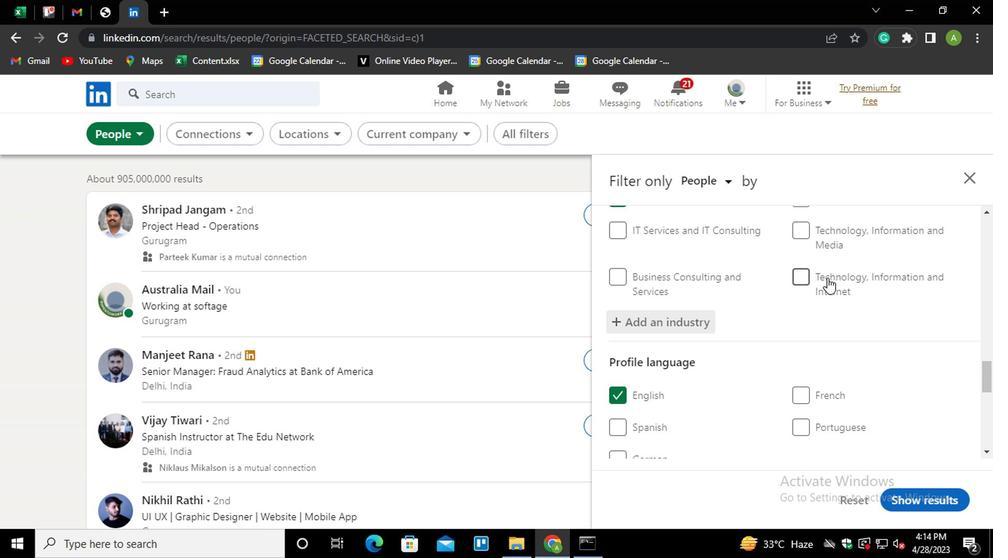
Action: Mouse scrolled (825, 276) with delta (0, -1)
Screenshot: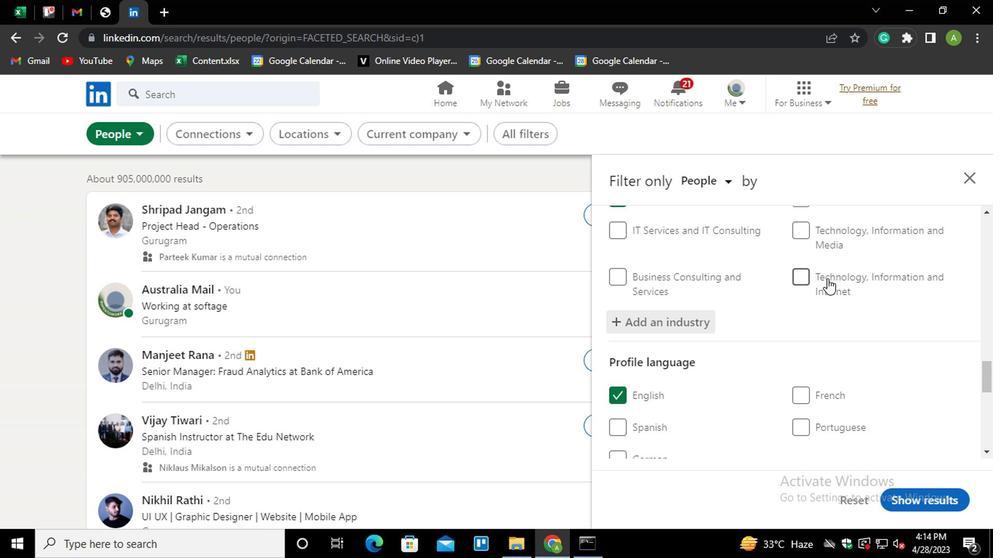
Action: Mouse scrolled (825, 276) with delta (0, -1)
Screenshot: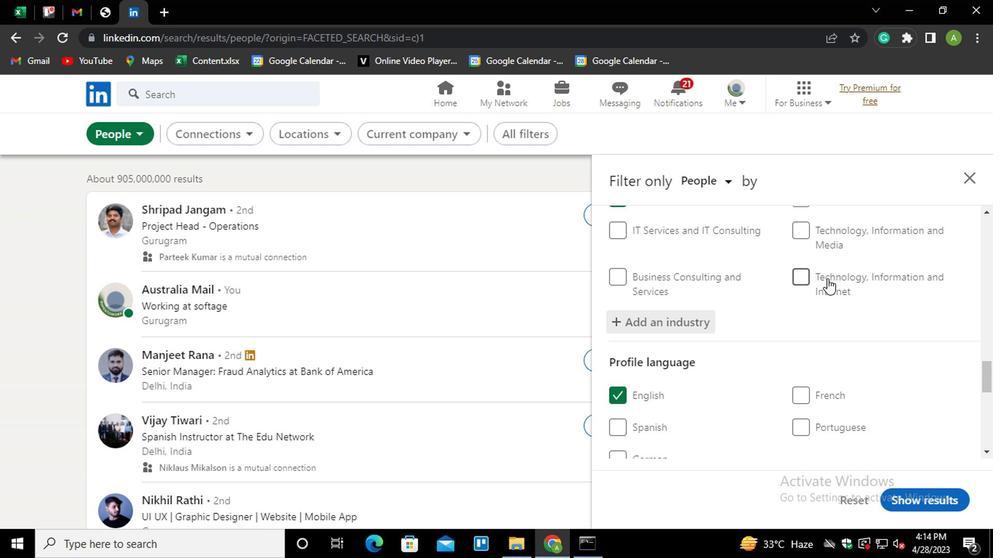 
Action: Mouse scrolled (825, 276) with delta (0, -1)
Screenshot: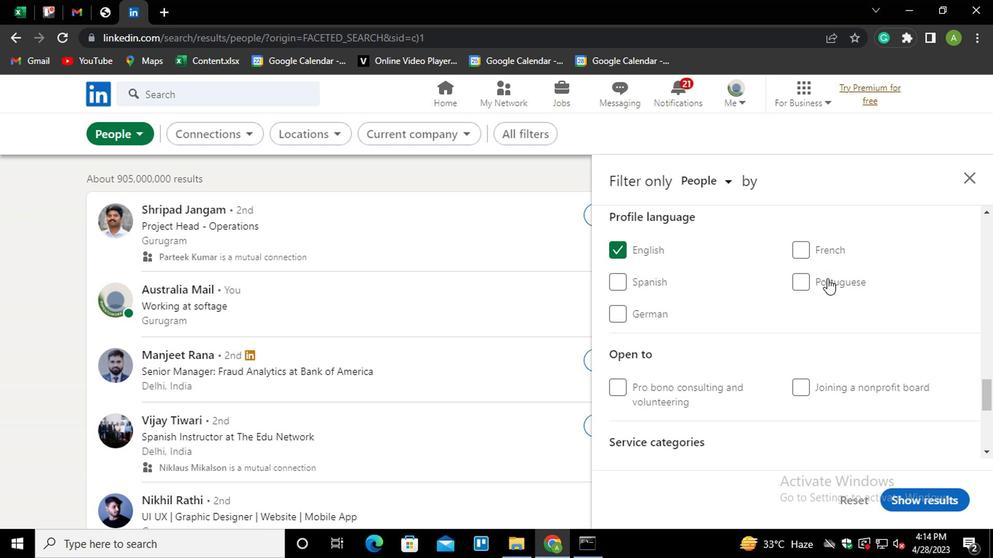 
Action: Mouse scrolled (825, 276) with delta (0, -1)
Screenshot: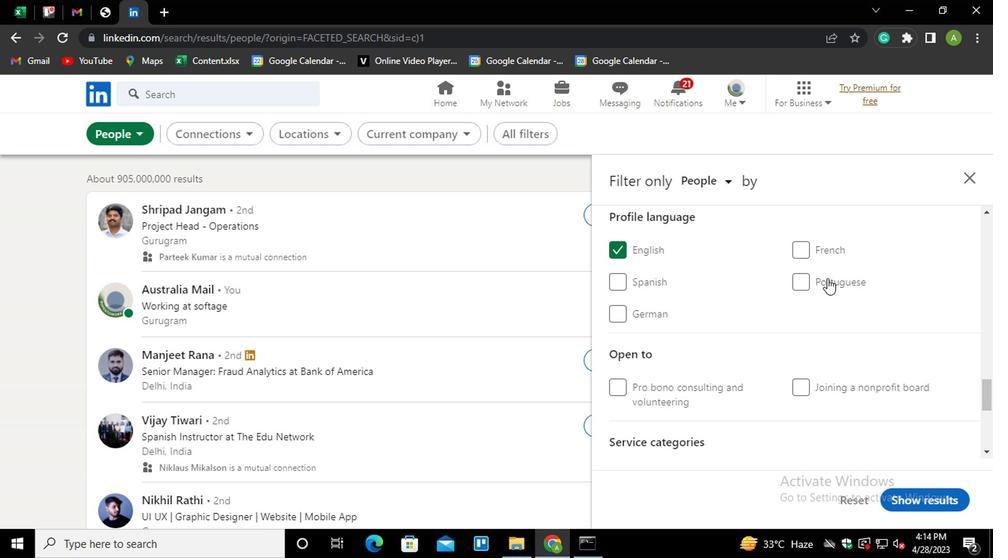 
Action: Mouse moved to (824, 278)
Screenshot: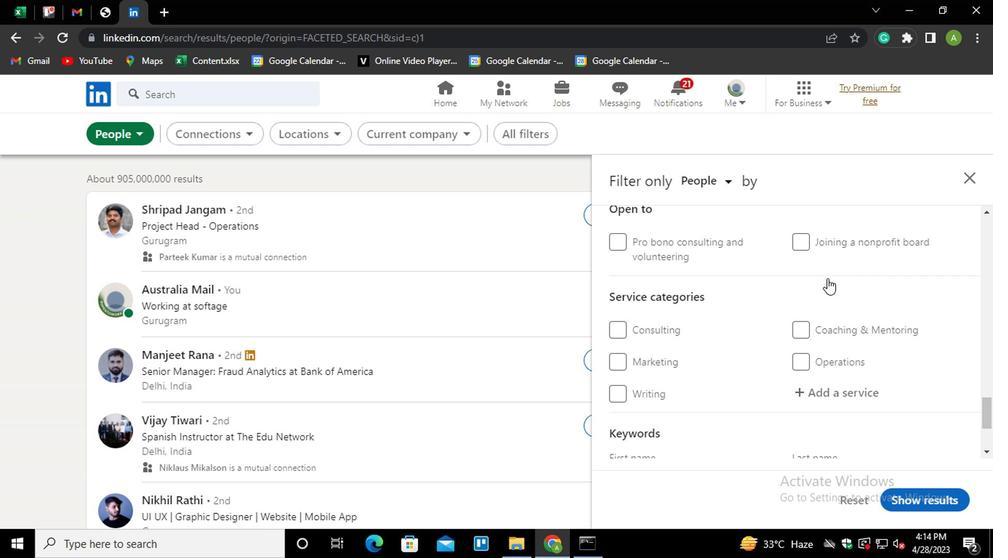 
Action: Mouse scrolled (824, 277) with delta (0, 0)
Screenshot: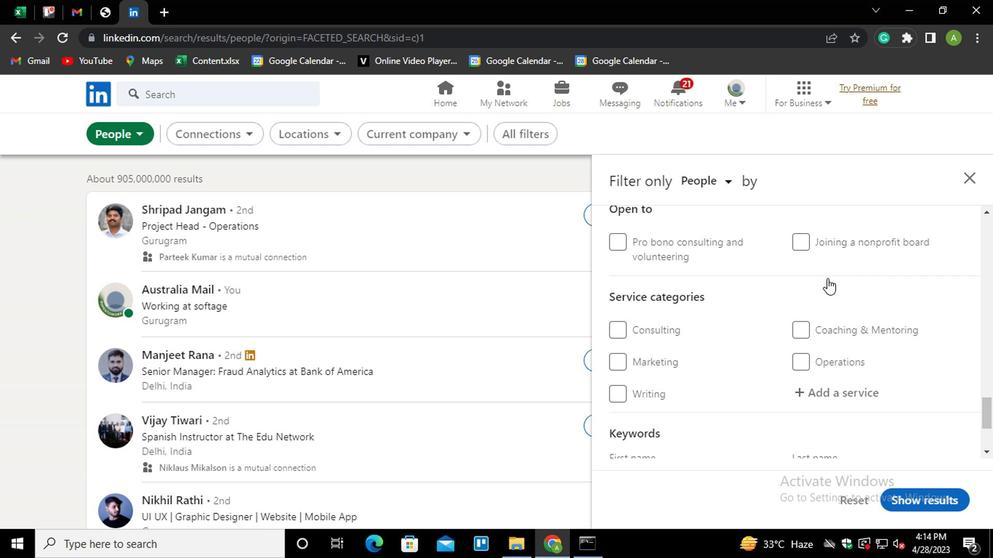 
Action: Mouse moved to (825, 314)
Screenshot: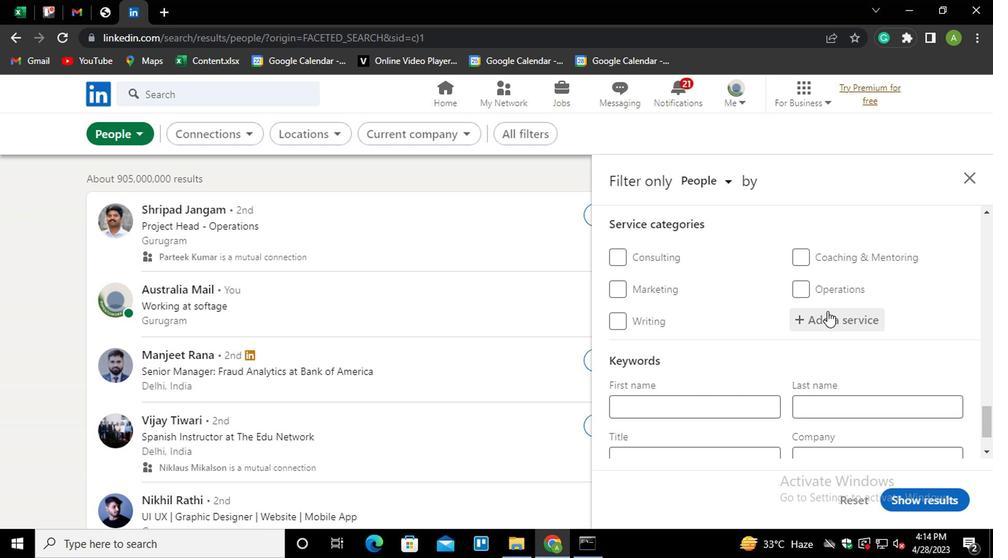 
Action: Mouse pressed left at (825, 314)
Screenshot: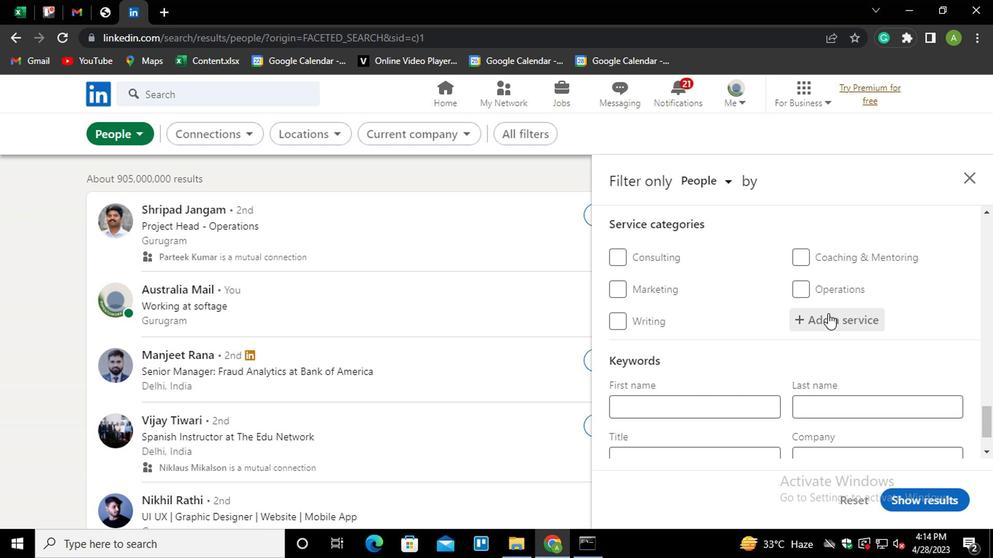 
Action: Mouse moved to (835, 320)
Screenshot: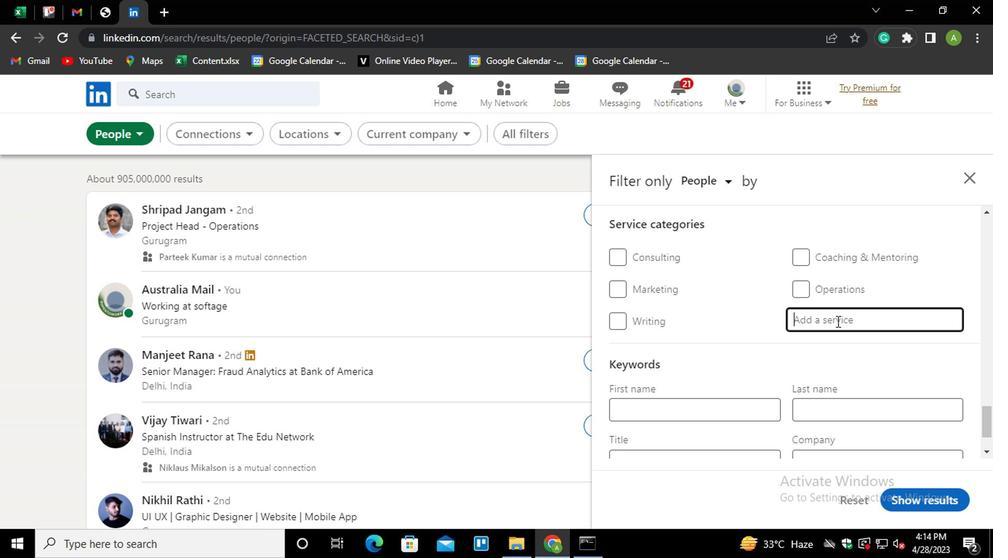 
Action: Mouse pressed left at (835, 320)
Screenshot: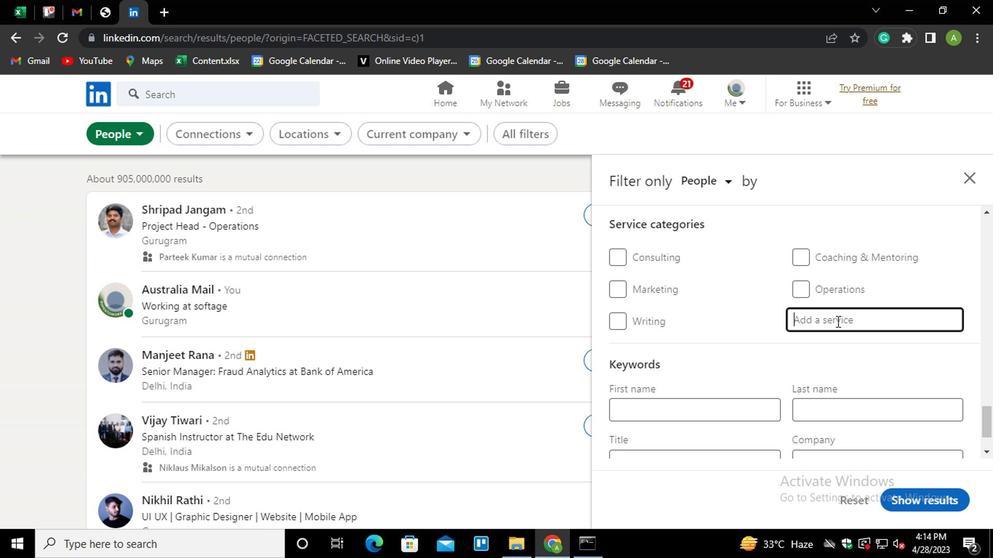 
Action: Key pressed <Key.shift>FINAN<Key.down><Key.down><Key.down><Key.down><Key.enter>
Screenshot: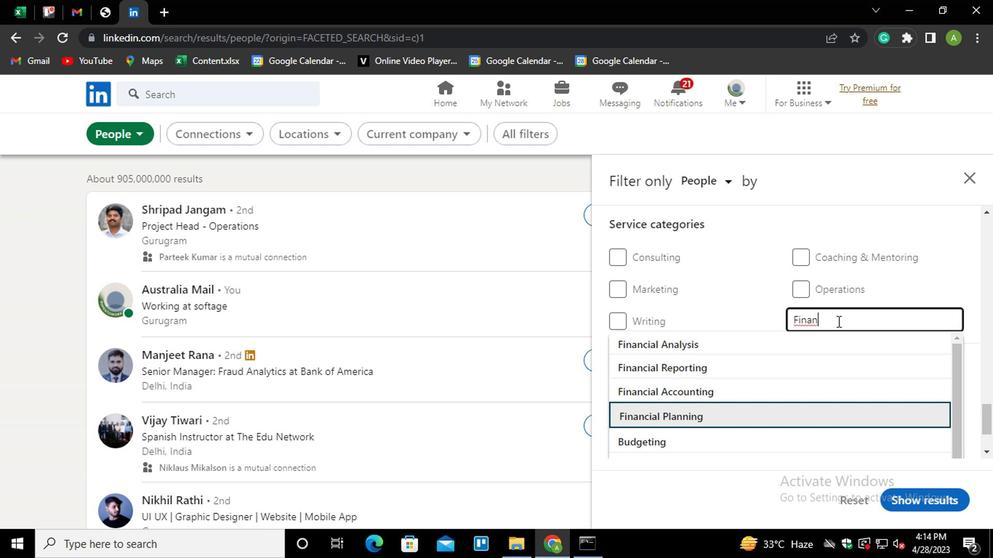
Action: Mouse scrolled (835, 319) with delta (0, 0)
Screenshot: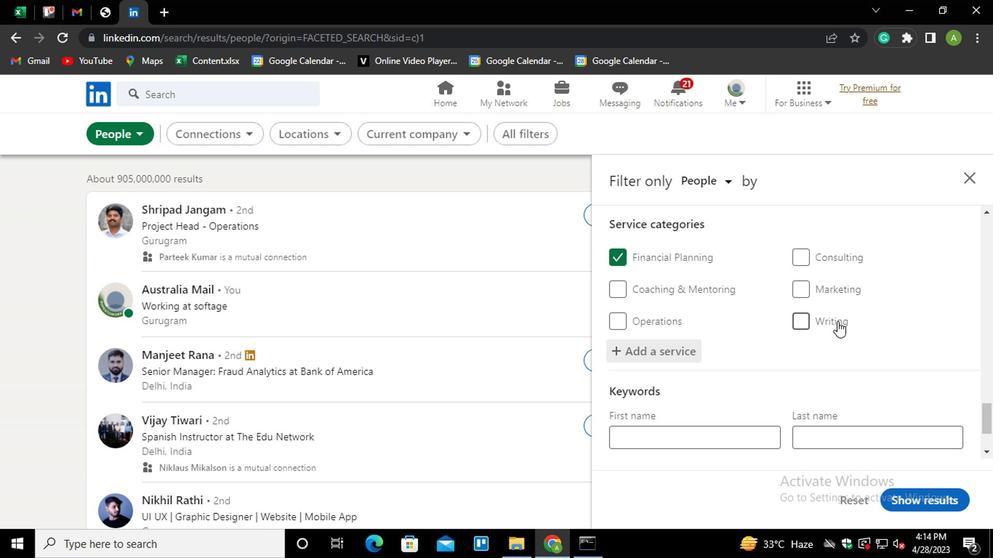 
Action: Mouse scrolled (835, 319) with delta (0, 0)
Screenshot: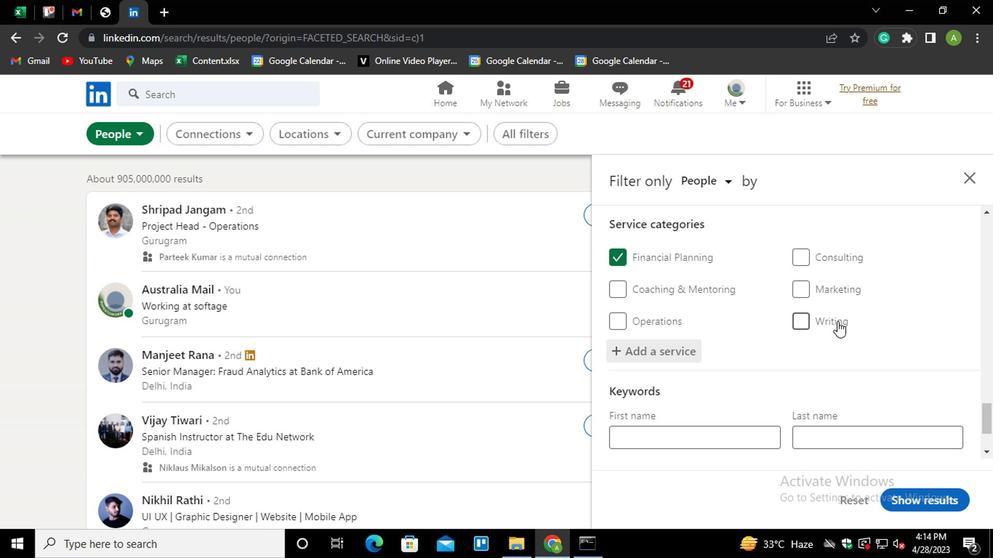 
Action: Mouse scrolled (835, 319) with delta (0, 0)
Screenshot: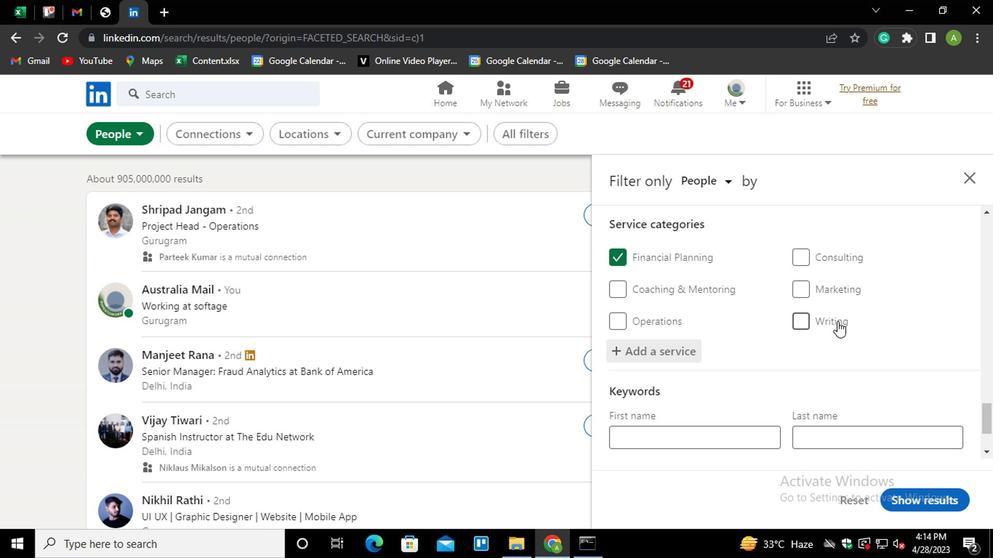 
Action: Mouse scrolled (835, 319) with delta (0, 0)
Screenshot: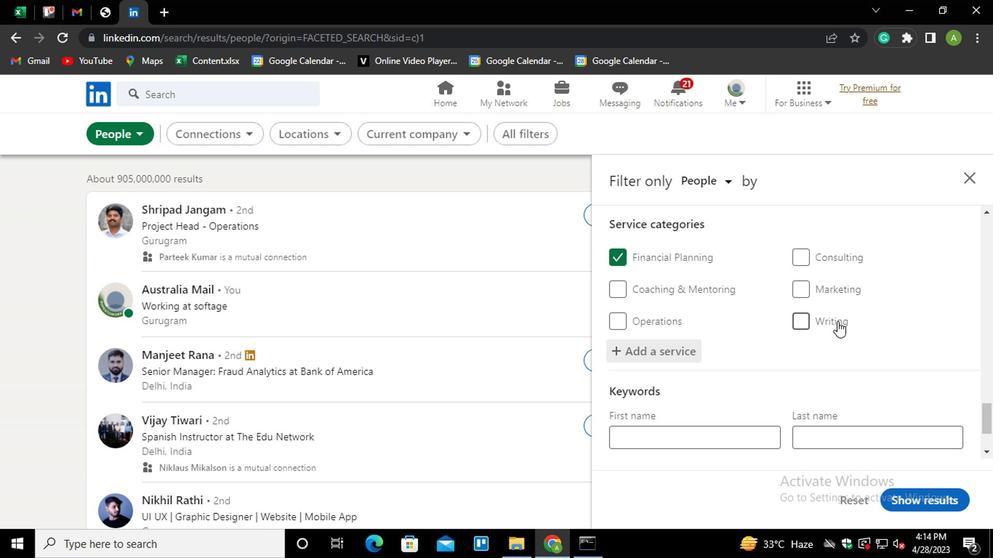 
Action: Mouse scrolled (835, 319) with delta (0, 0)
Screenshot: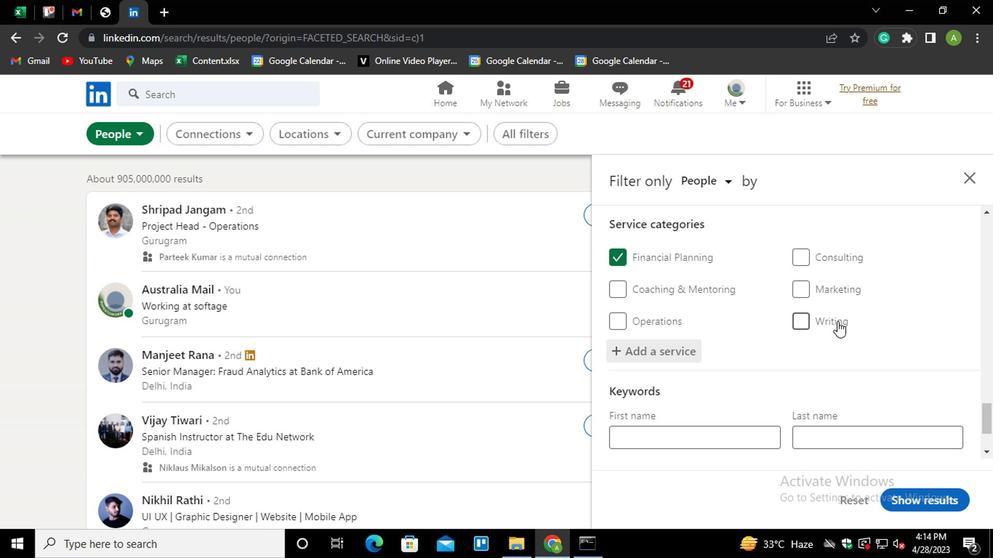 
Action: Mouse scrolled (835, 319) with delta (0, 0)
Screenshot: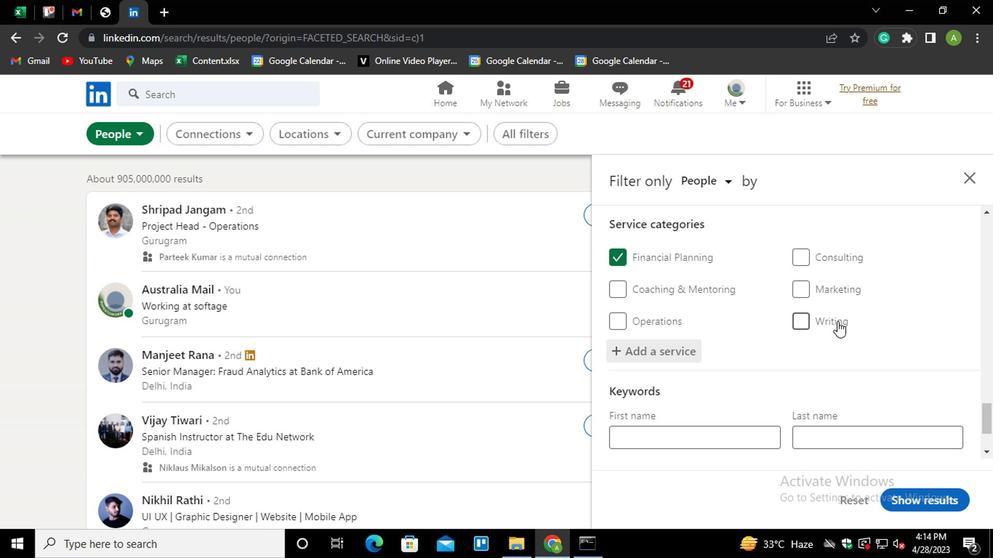 
Action: Mouse moved to (758, 396)
Screenshot: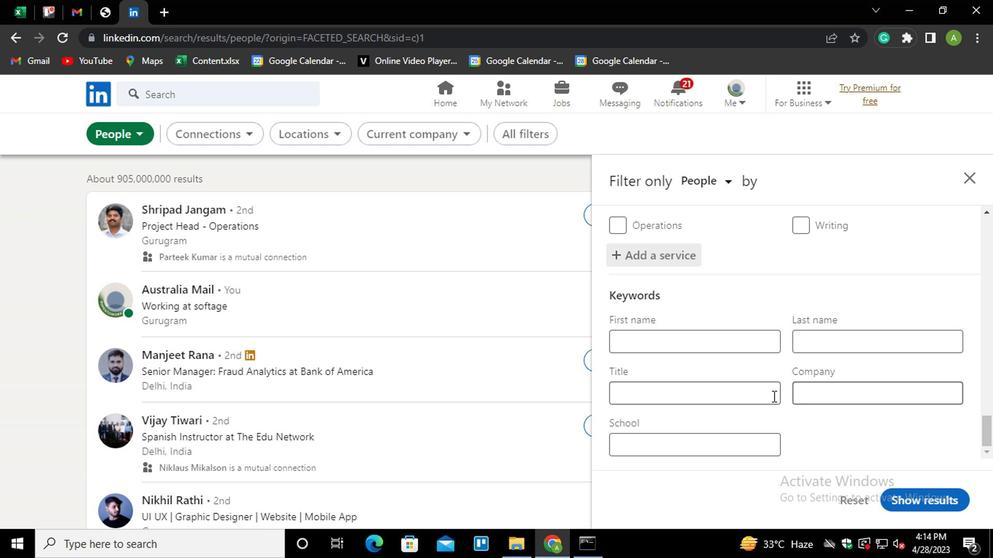 
Action: Mouse pressed left at (758, 396)
Screenshot: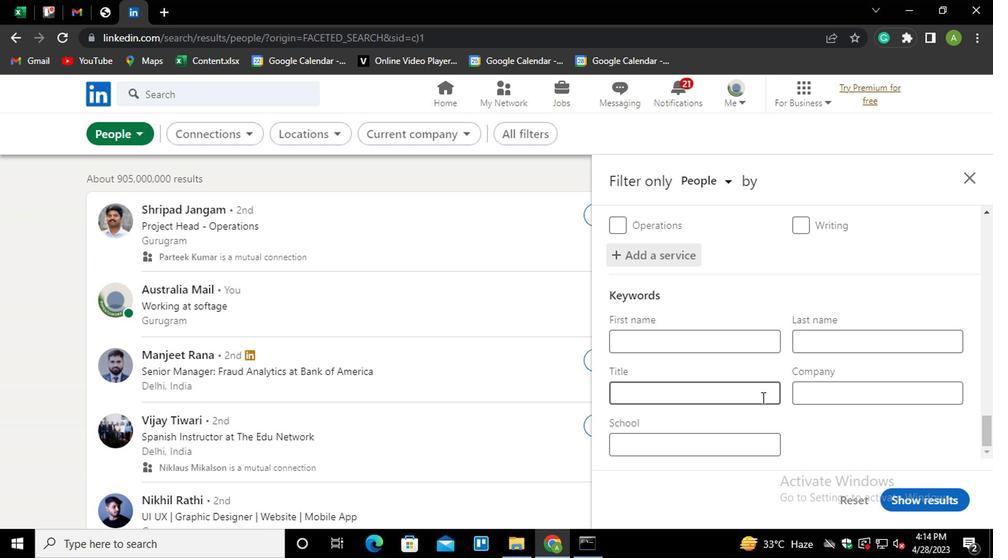 
Action: Key pressed <Key.shift>PRESCHOOL<Key.space><Key.shift>TEACHER
Screenshot: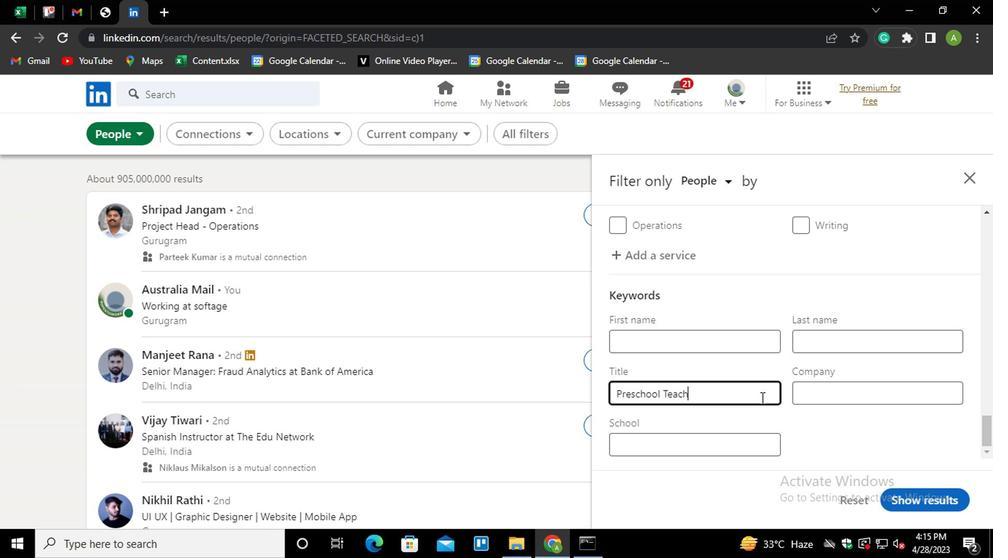 
Action: Mouse moved to (820, 436)
Screenshot: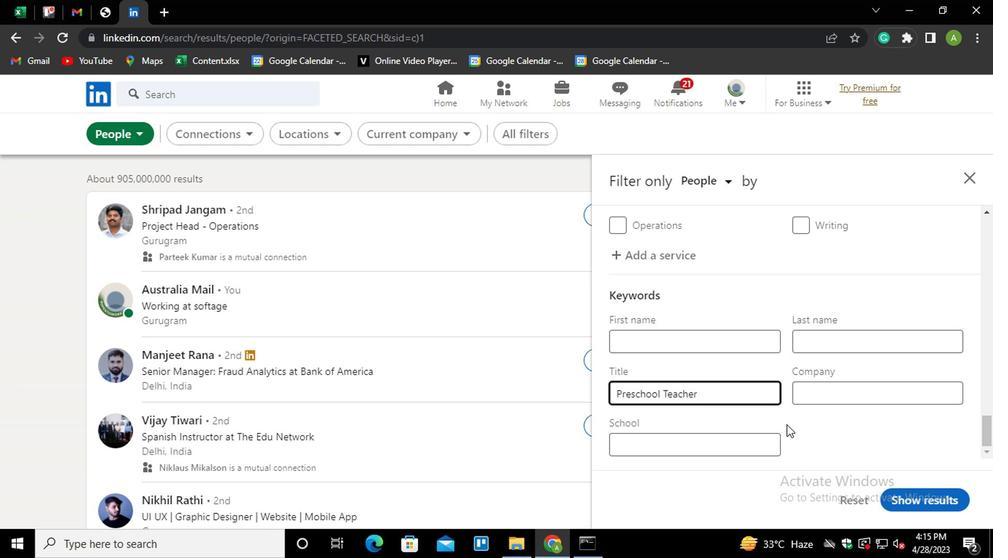 
Action: Mouse pressed left at (820, 436)
Screenshot: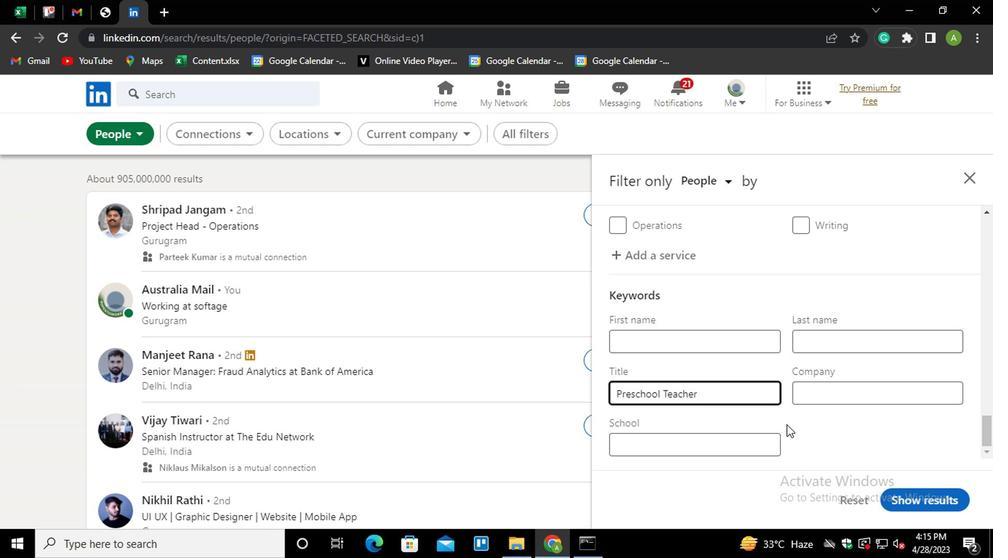 
Action: Mouse moved to (907, 495)
Screenshot: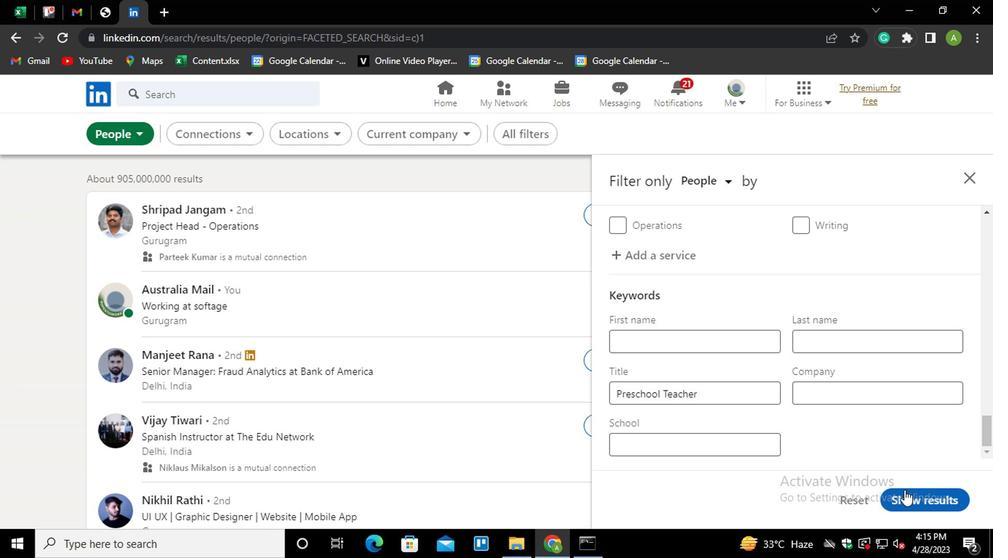 
Action: Mouse pressed left at (907, 495)
Screenshot: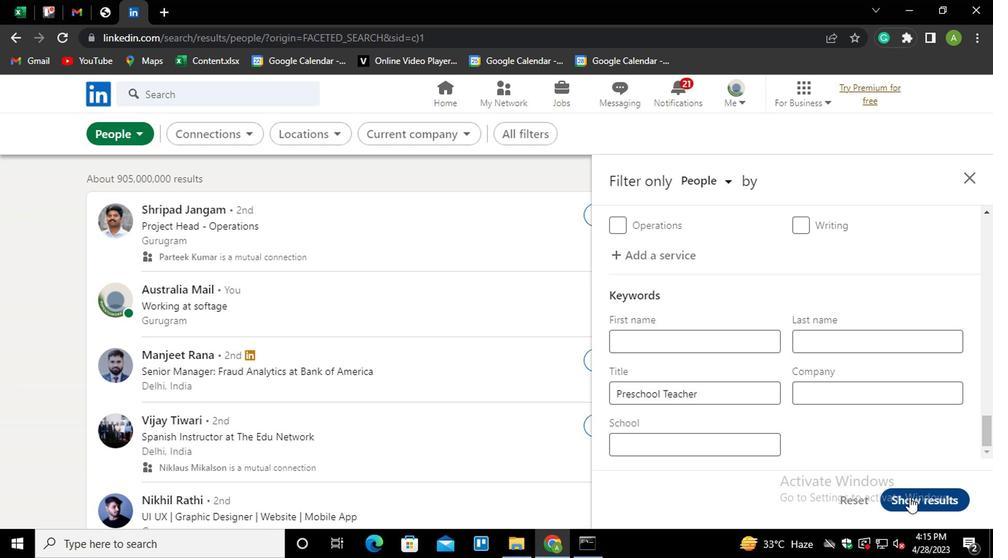 
